 Task: Look for space in Weinan, China from 12th August, 2023 to 16th August, 2023 for 8 adults in price range Rs.10000 to Rs.16000. Place can be private room with 8 bedrooms having 8 beds and 8 bathrooms. Property type can be house, flat, guest house, hotel. Amenities needed are: wifi, TV, free parkinig on premises, gym, breakfast. Booking option can be shelf check-in. Required host language is Chinese (Simplified).
Action: Mouse moved to (437, 111)
Screenshot: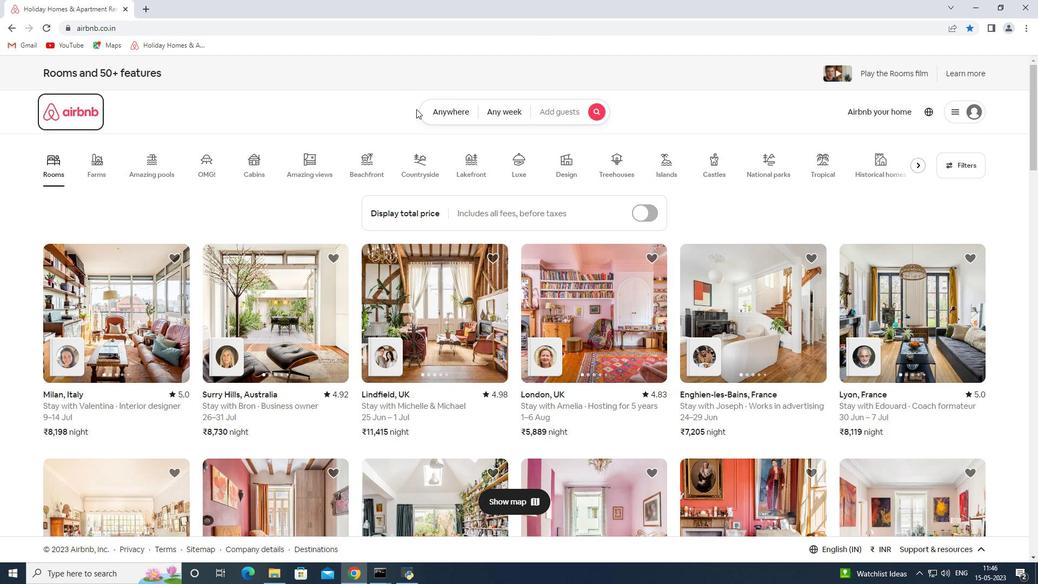 
Action: Mouse pressed left at (437, 111)
Screenshot: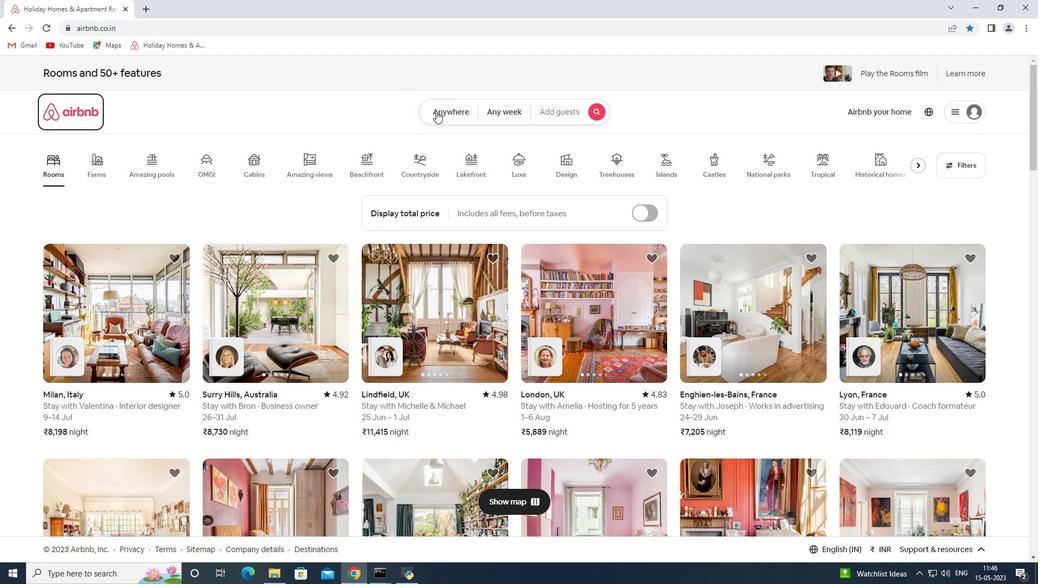 
Action: Mouse moved to (360, 157)
Screenshot: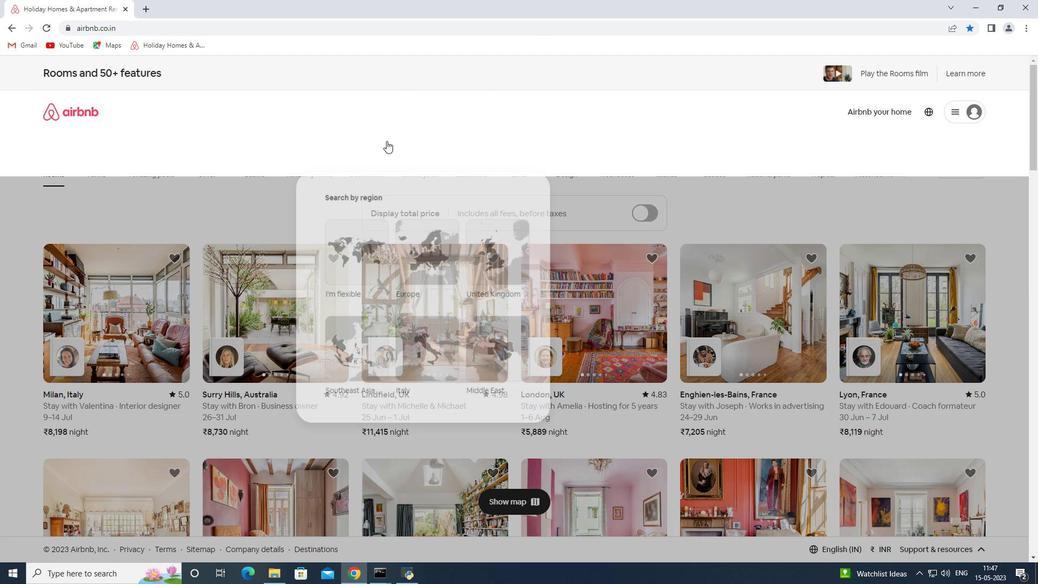 
Action: Mouse pressed left at (360, 157)
Screenshot: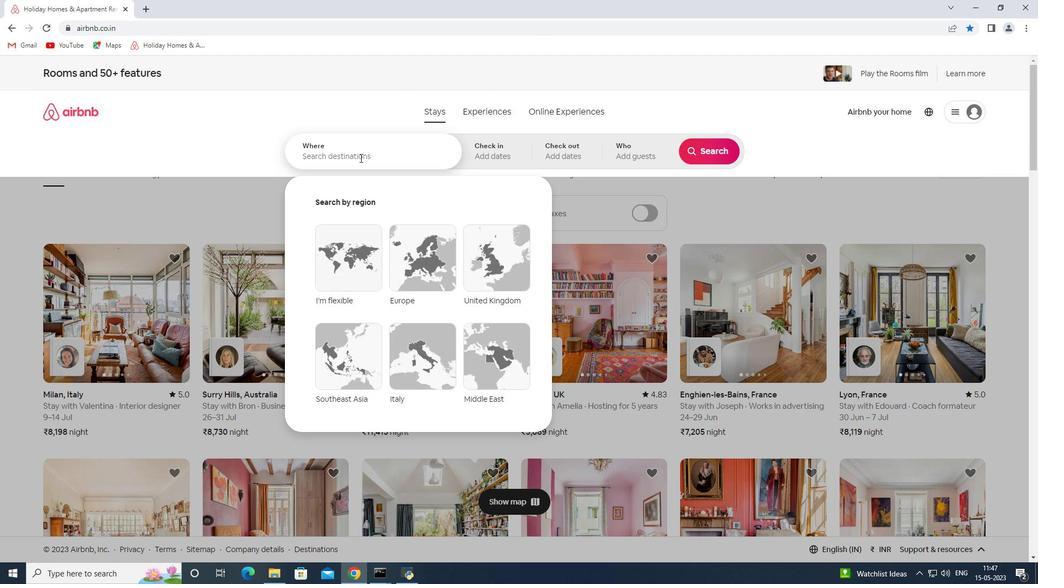 
Action: Key pressed <Key.shift>Weinan<Key.space><Key.shift><Key.shift><Key.shift><Key.shift><Key.shift><Key.shift><Key.shift><Key.shift><Key.shift><Key.shift>China<Key.space><Key.enter>
Screenshot: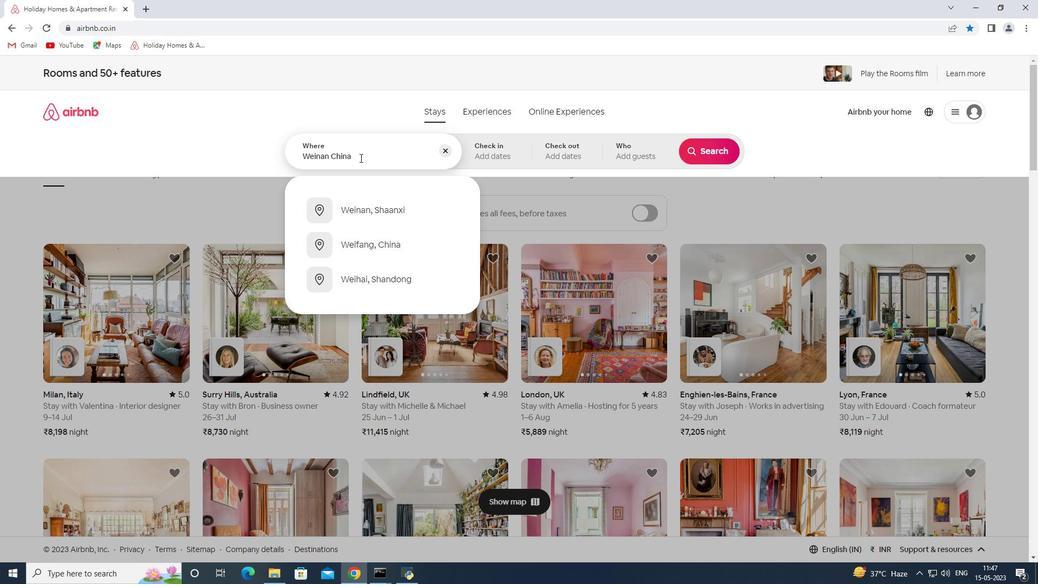 
Action: Mouse moved to (703, 237)
Screenshot: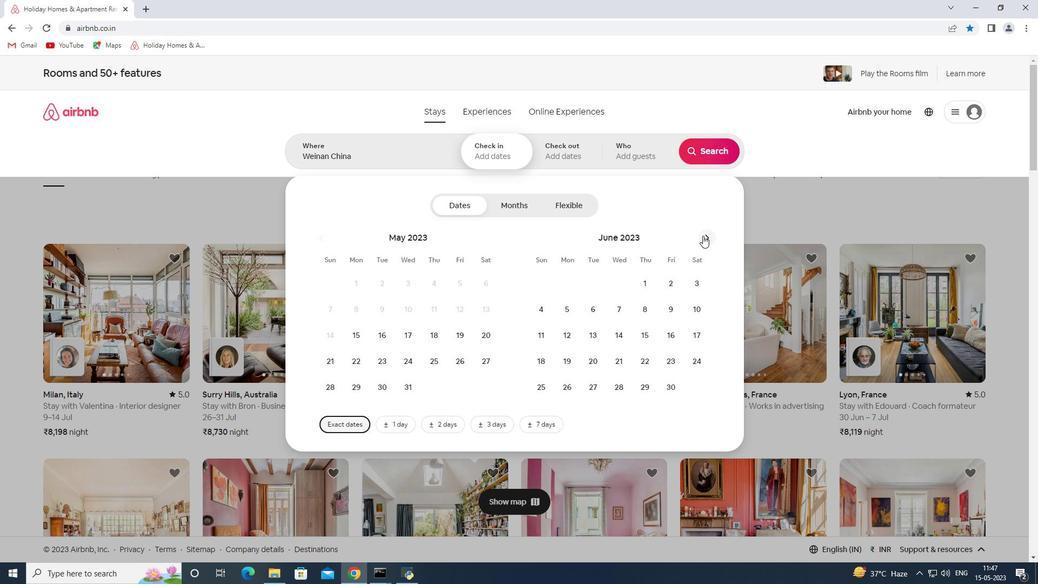 
Action: Mouse pressed left at (703, 237)
Screenshot: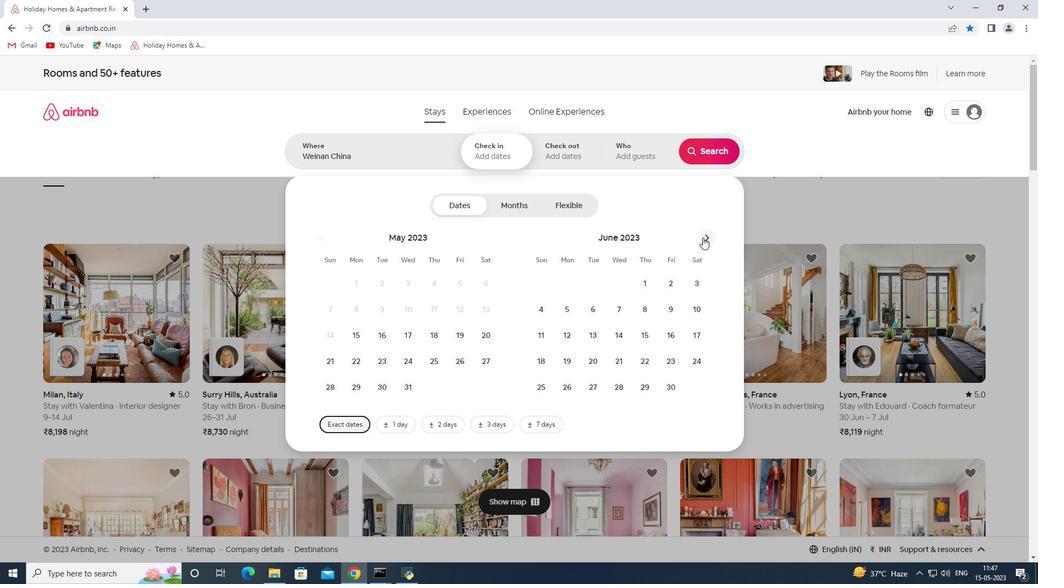 
Action: Mouse moved to (703, 238)
Screenshot: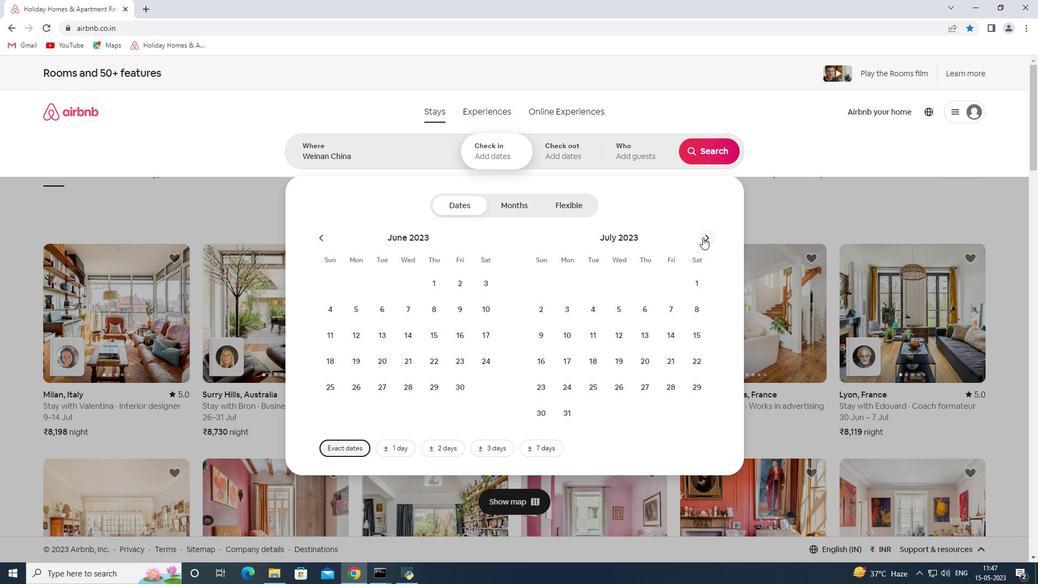 
Action: Mouse pressed left at (703, 238)
Screenshot: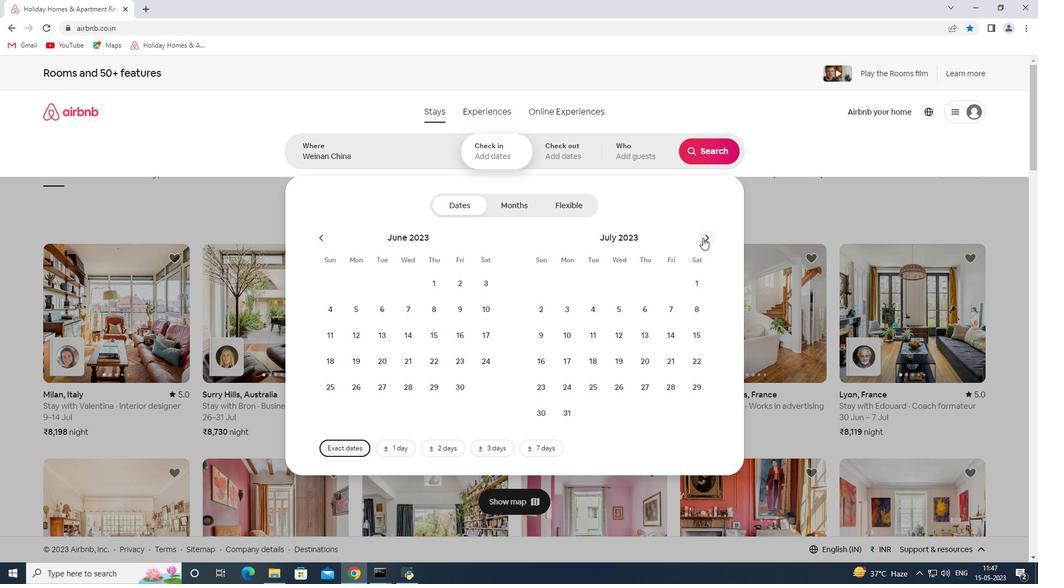 
Action: Mouse moved to (696, 304)
Screenshot: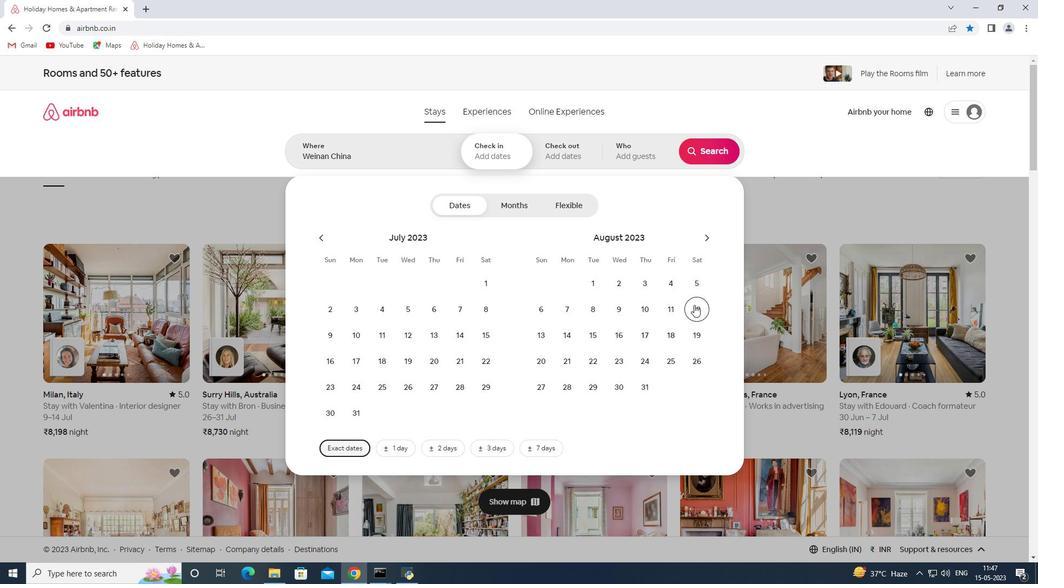 
Action: Mouse pressed left at (696, 304)
Screenshot: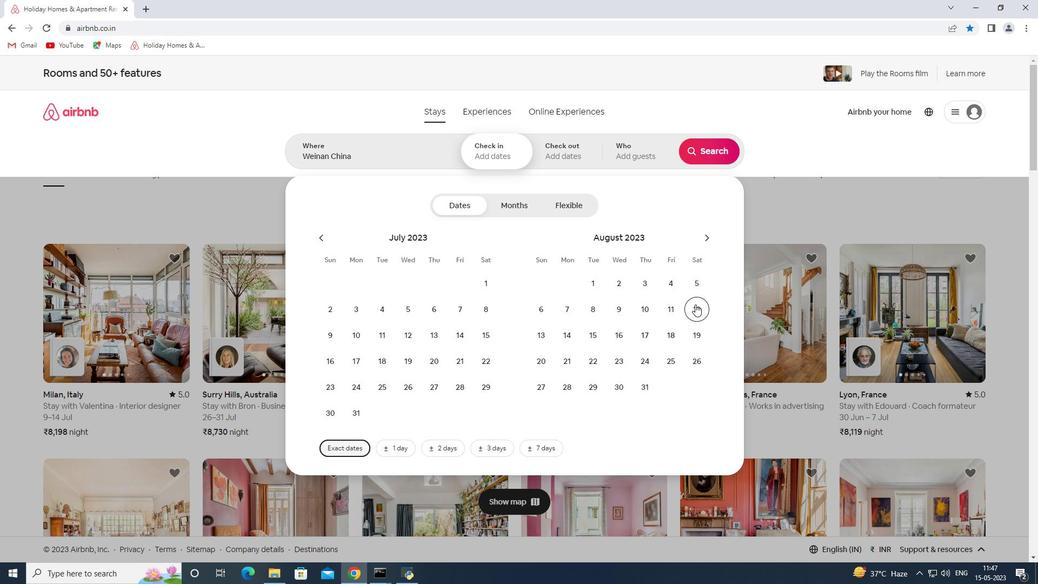 
Action: Mouse moved to (624, 334)
Screenshot: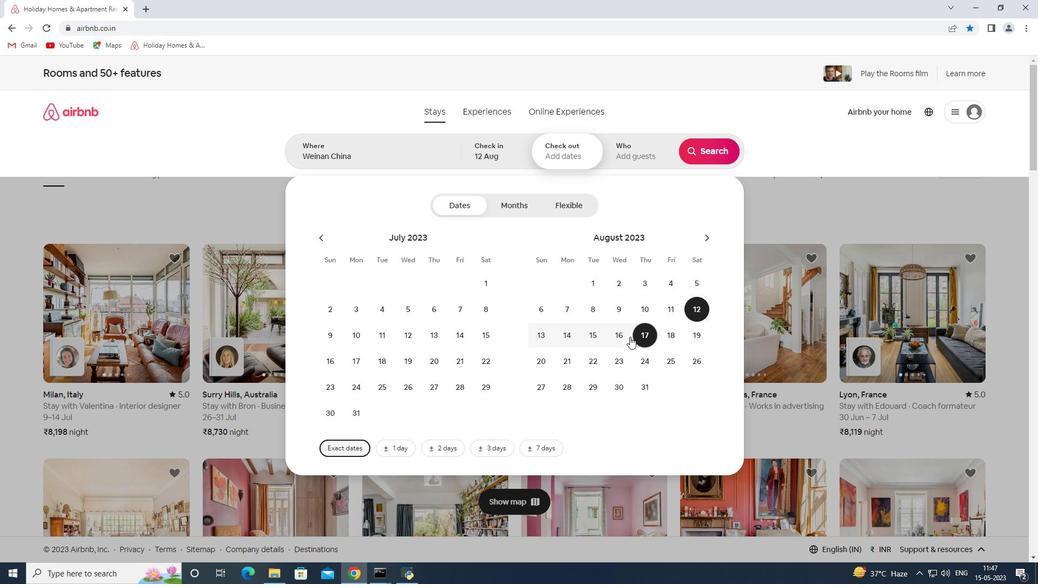 
Action: Mouse pressed left at (624, 334)
Screenshot: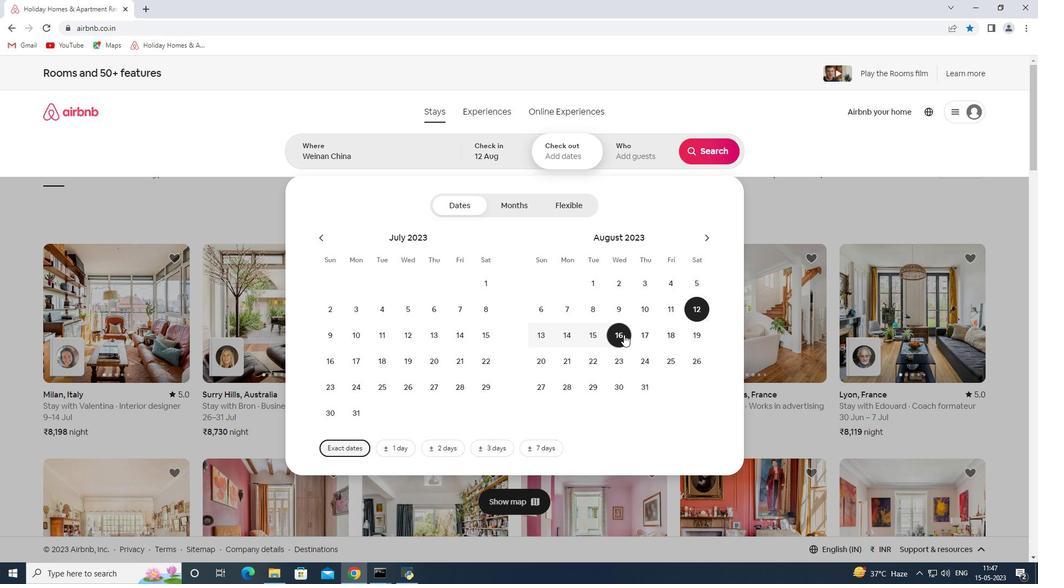 
Action: Mouse moved to (644, 154)
Screenshot: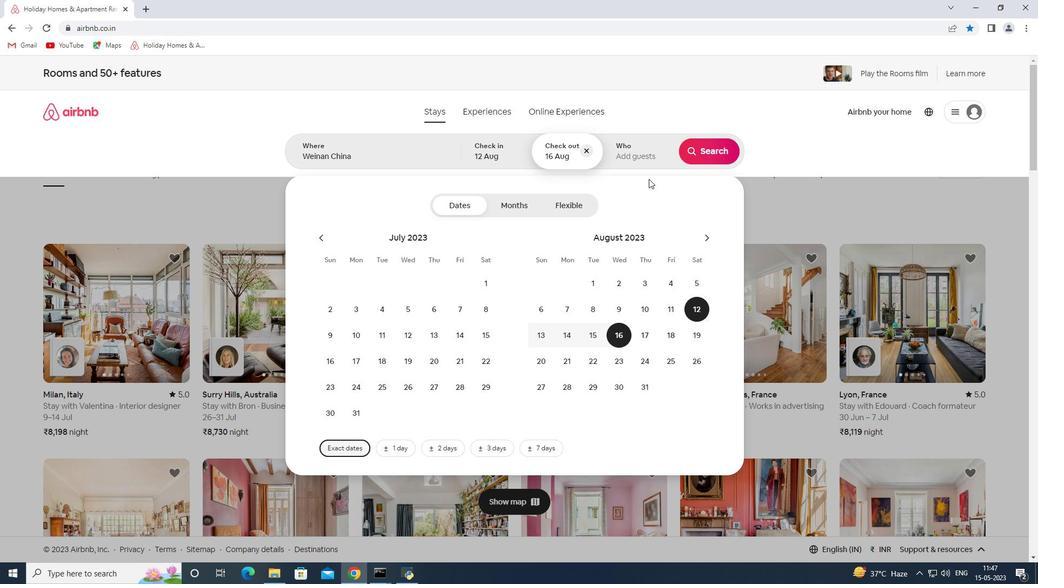 
Action: Mouse pressed left at (644, 154)
Screenshot: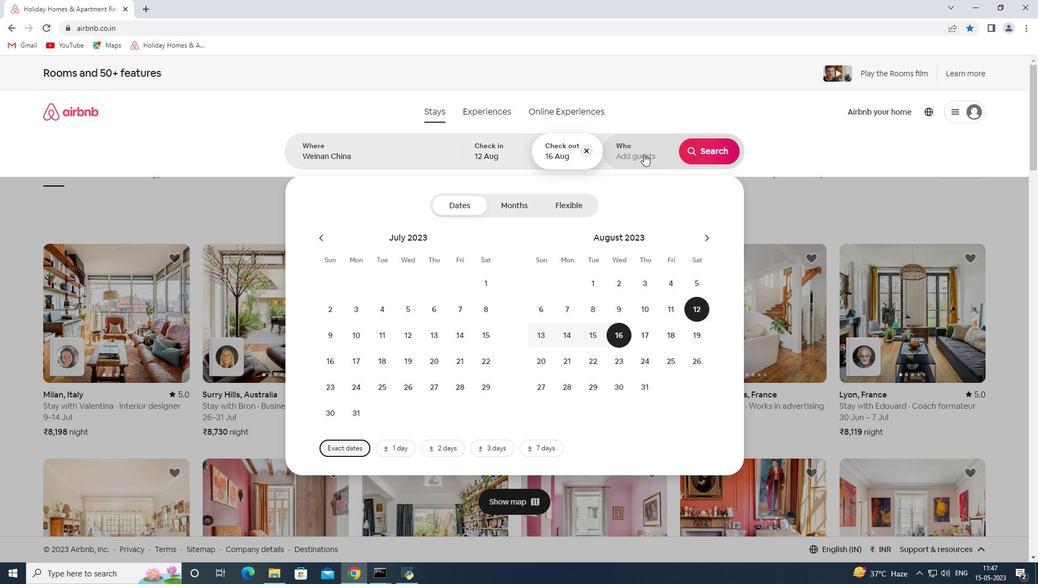 
Action: Mouse moved to (711, 208)
Screenshot: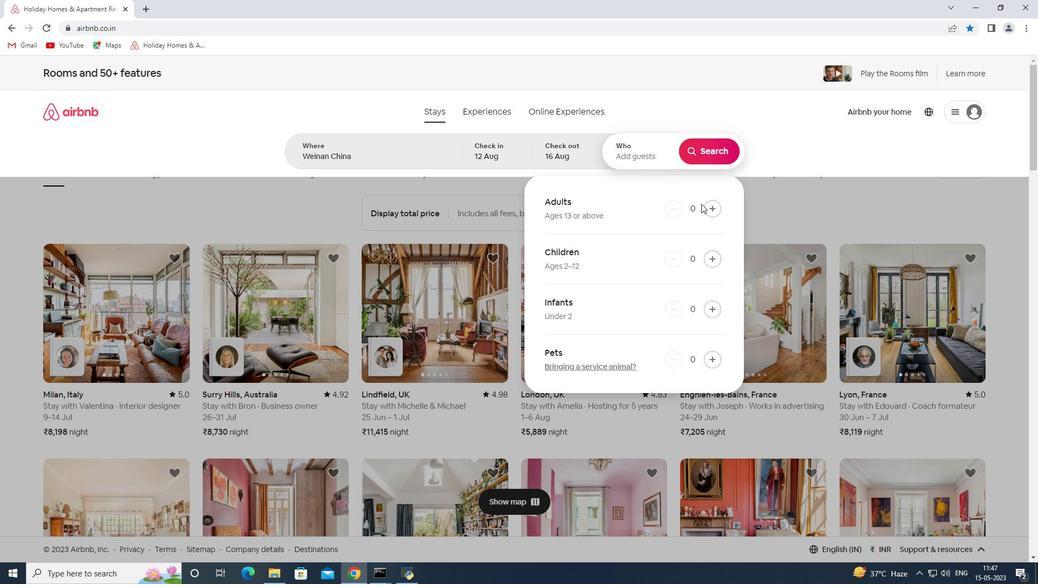
Action: Mouse pressed left at (711, 208)
Screenshot: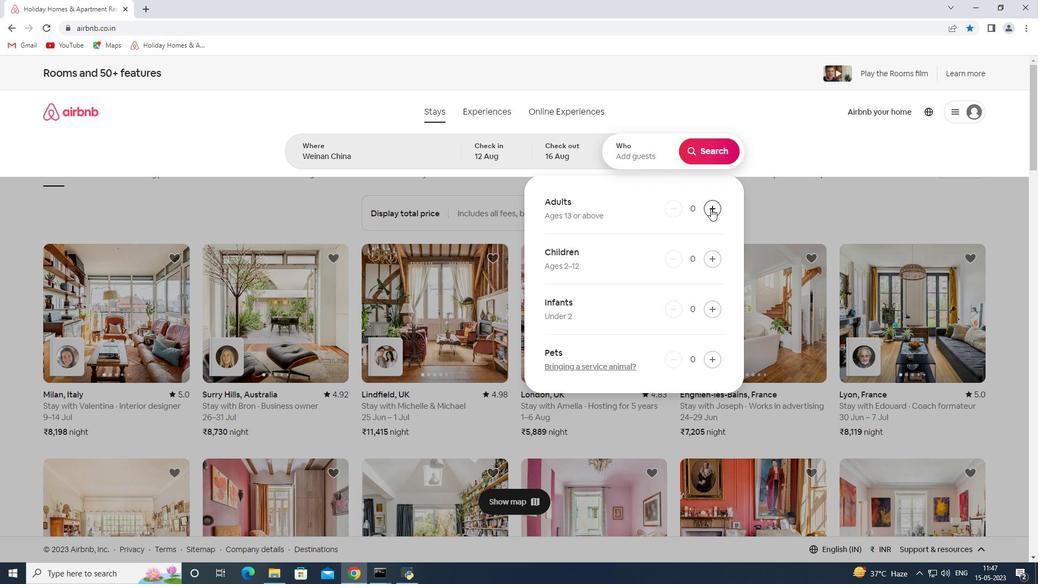 
Action: Mouse pressed left at (711, 208)
Screenshot: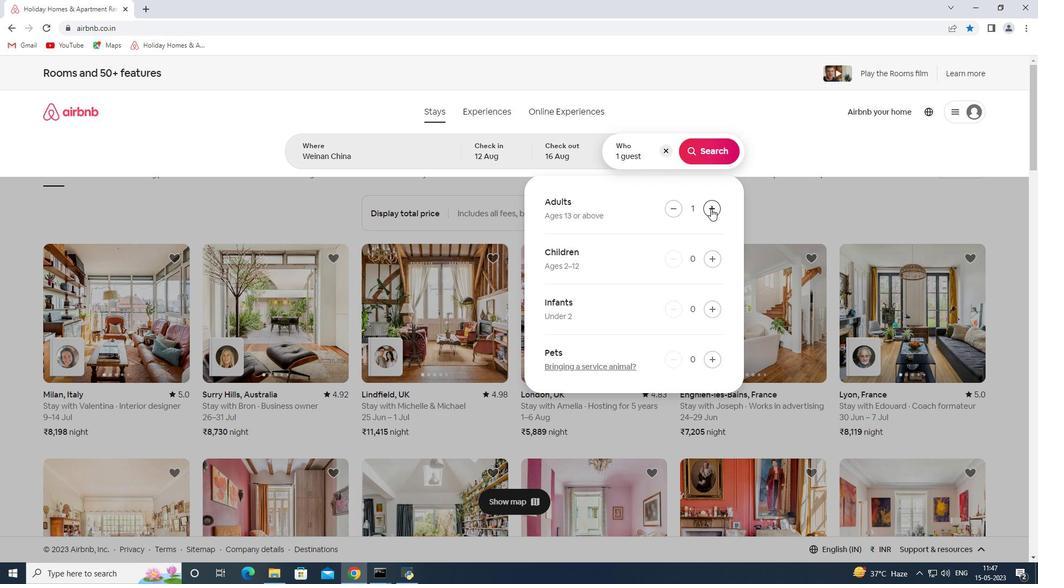 
Action: Mouse pressed left at (711, 208)
Screenshot: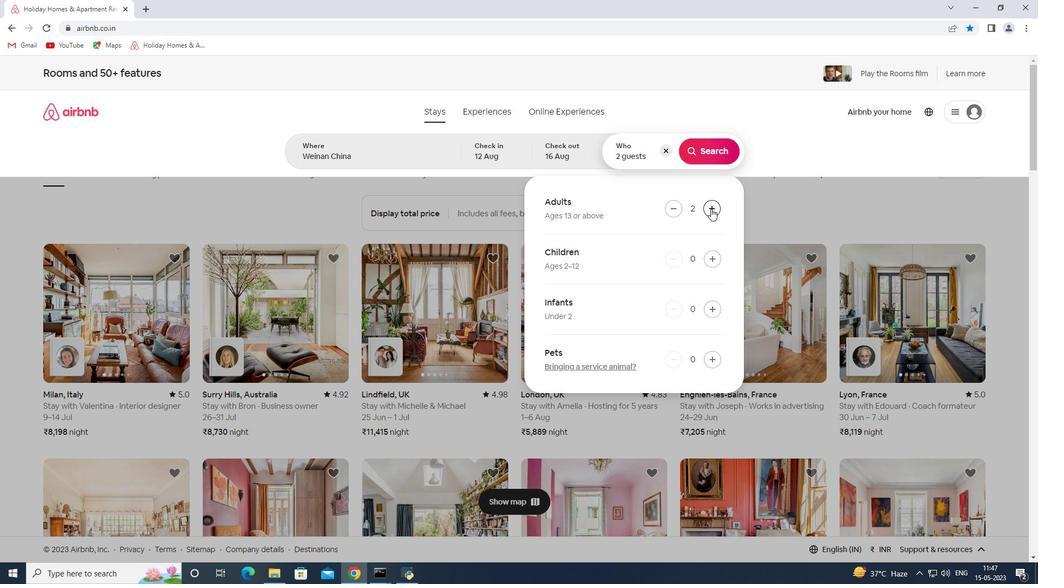 
Action: Mouse pressed left at (711, 208)
Screenshot: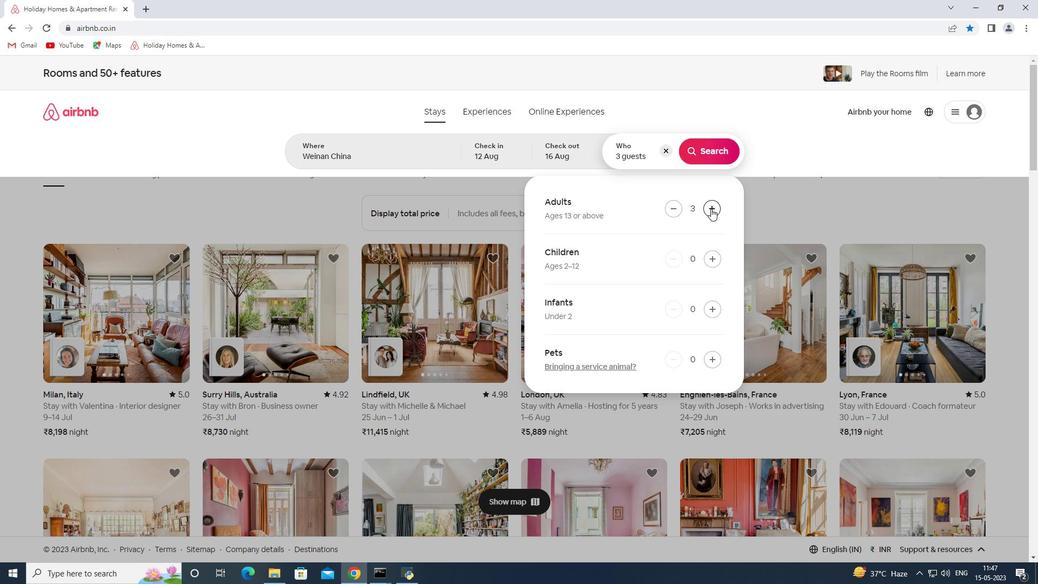 
Action: Mouse pressed left at (711, 208)
Screenshot: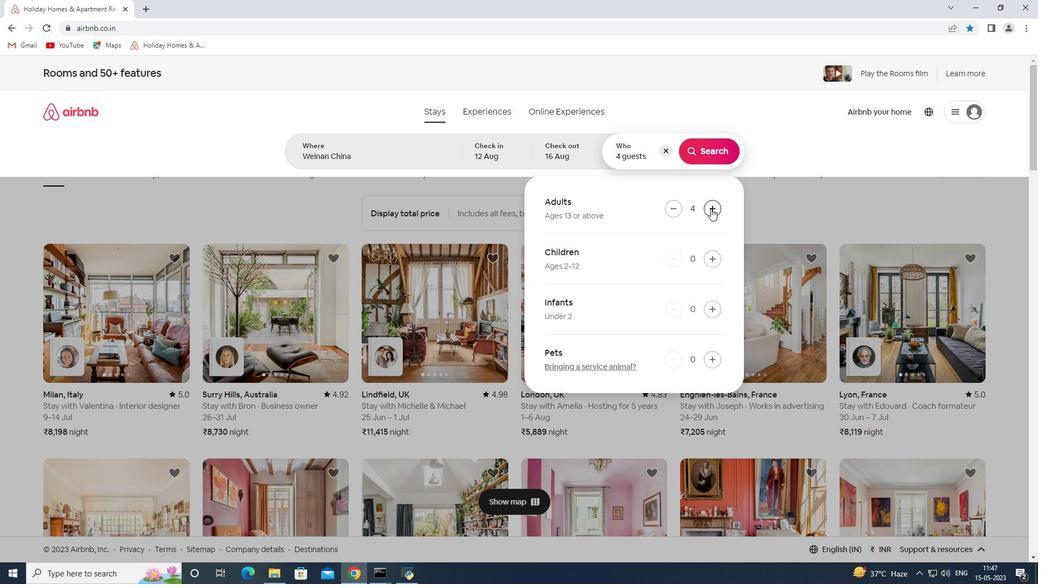 
Action: Mouse moved to (718, 215)
Screenshot: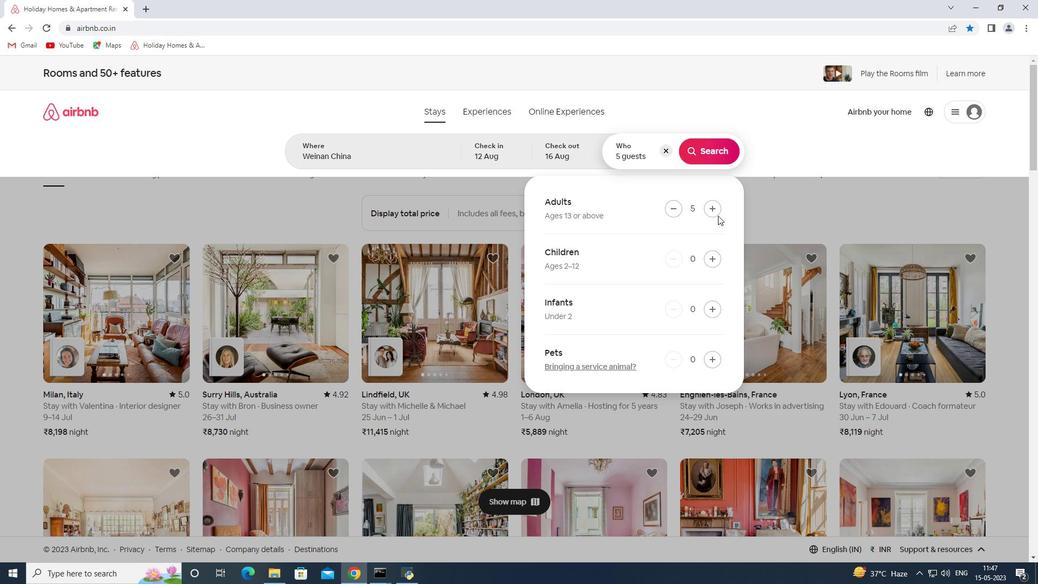 
Action: Mouse pressed left at (718, 215)
Screenshot: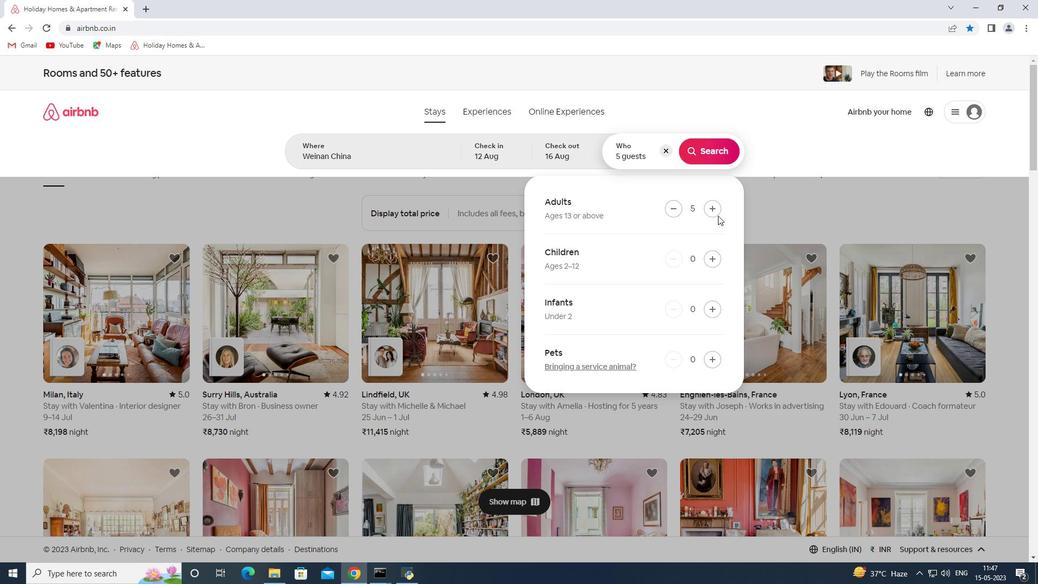 
Action: Mouse moved to (716, 209)
Screenshot: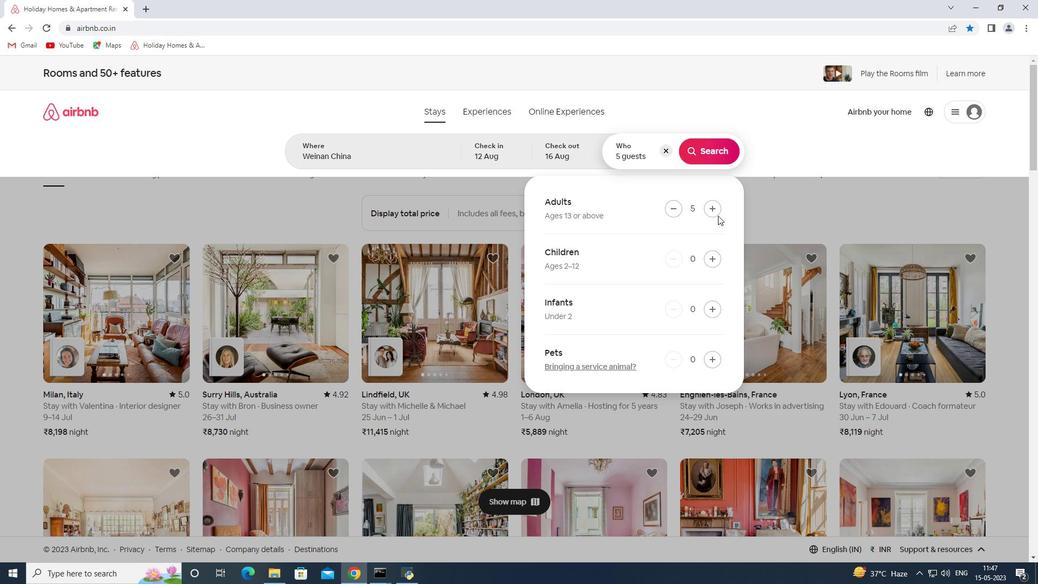 
Action: Mouse pressed left at (716, 209)
Screenshot: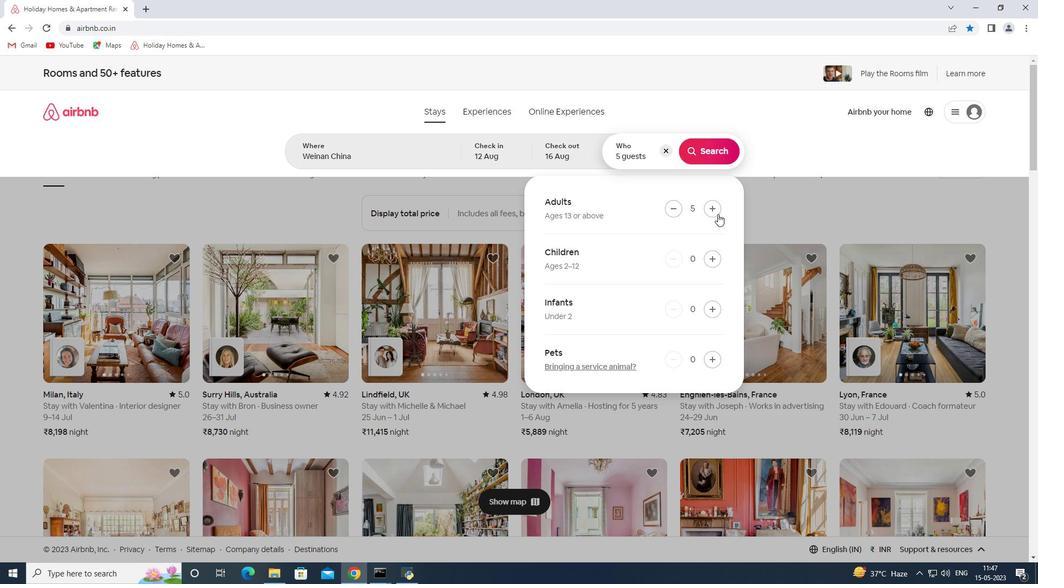 
Action: Mouse pressed left at (716, 209)
Screenshot: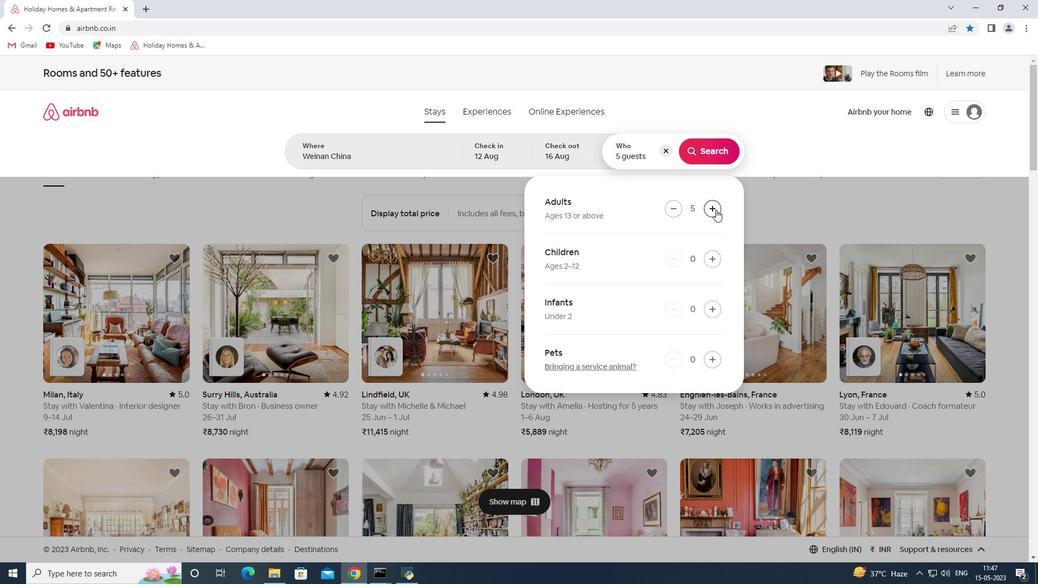 
Action: Mouse pressed left at (716, 209)
Screenshot: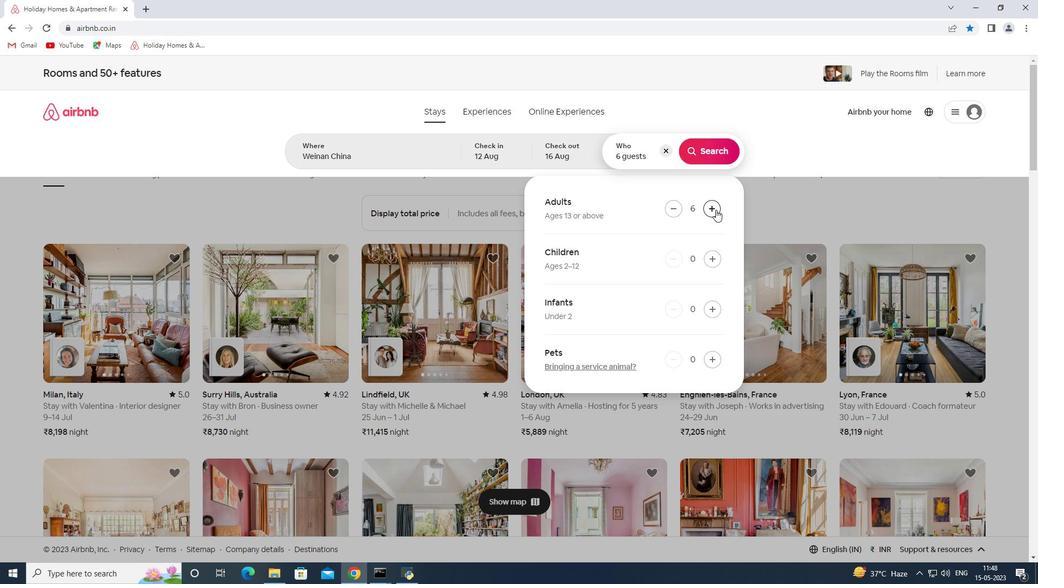 
Action: Mouse moved to (721, 146)
Screenshot: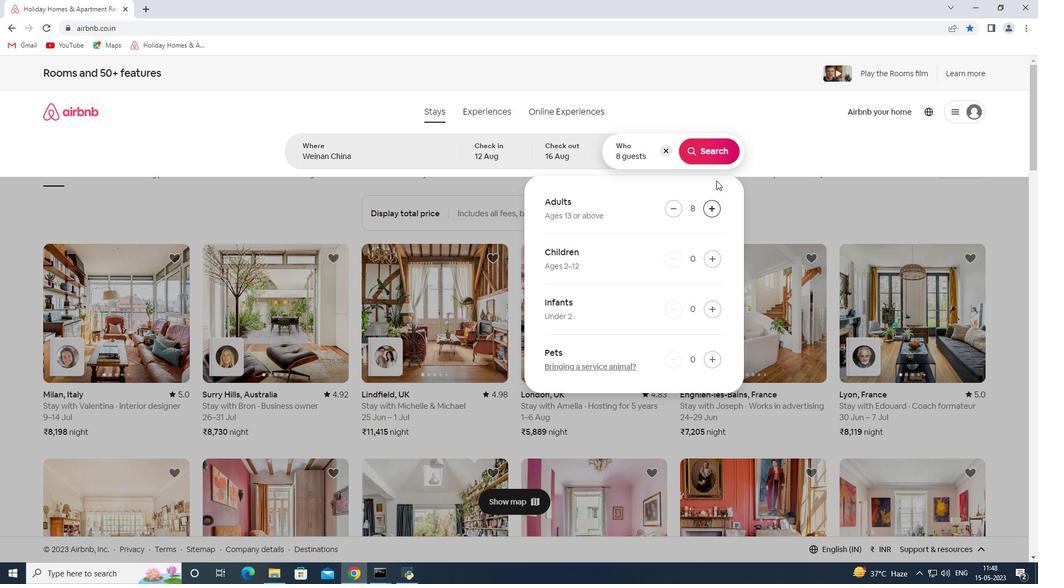 
Action: Mouse pressed left at (721, 146)
Screenshot: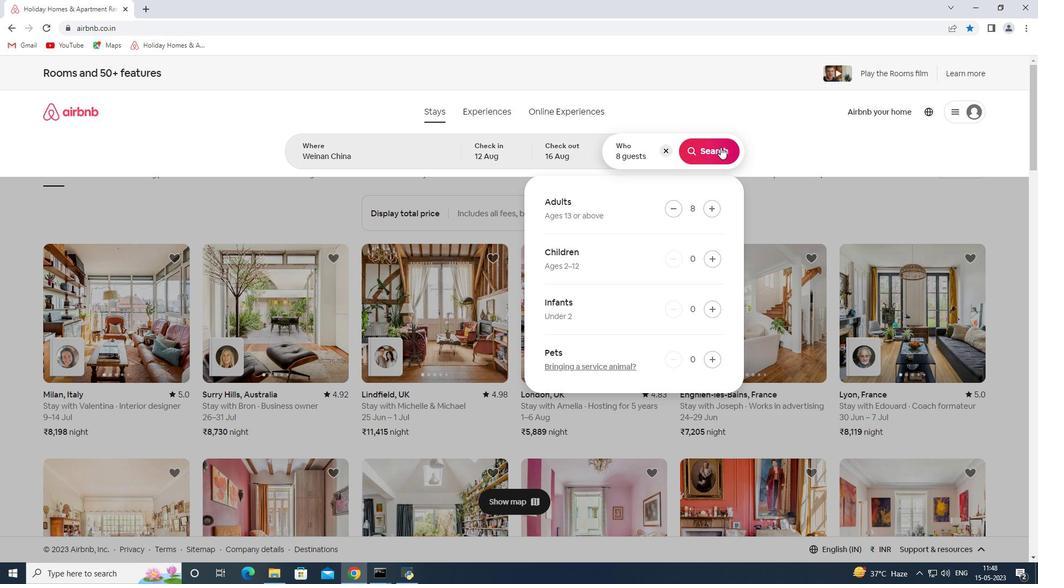 
Action: Mouse moved to (1009, 120)
Screenshot: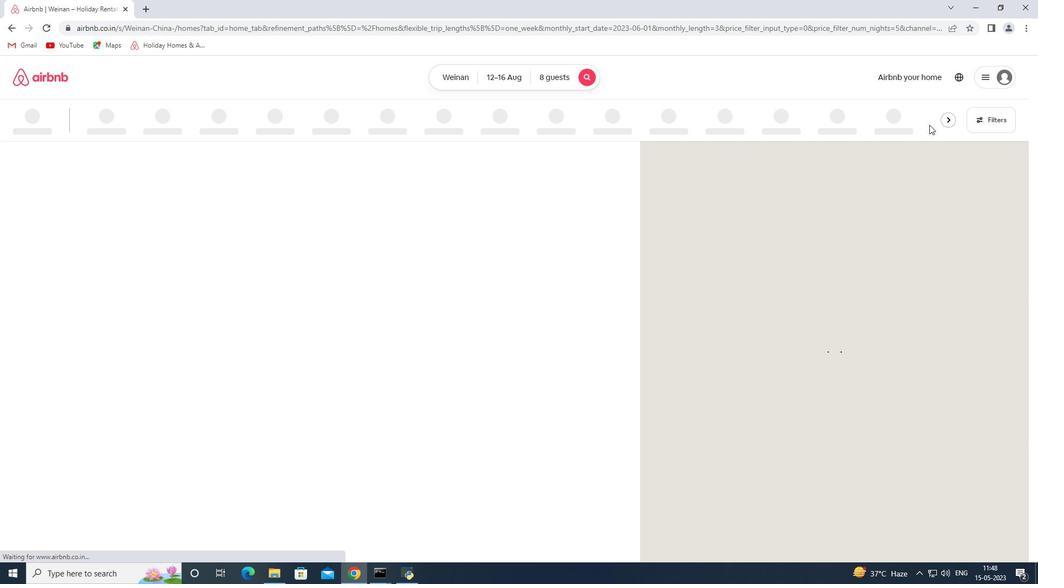 
Action: Mouse pressed left at (1009, 120)
Screenshot: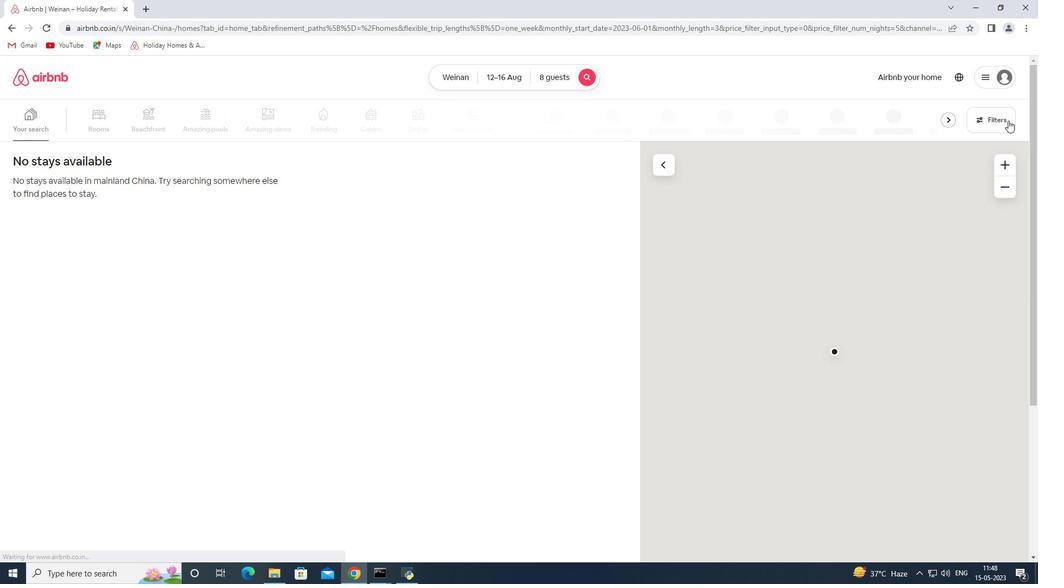 
Action: Mouse moved to (373, 385)
Screenshot: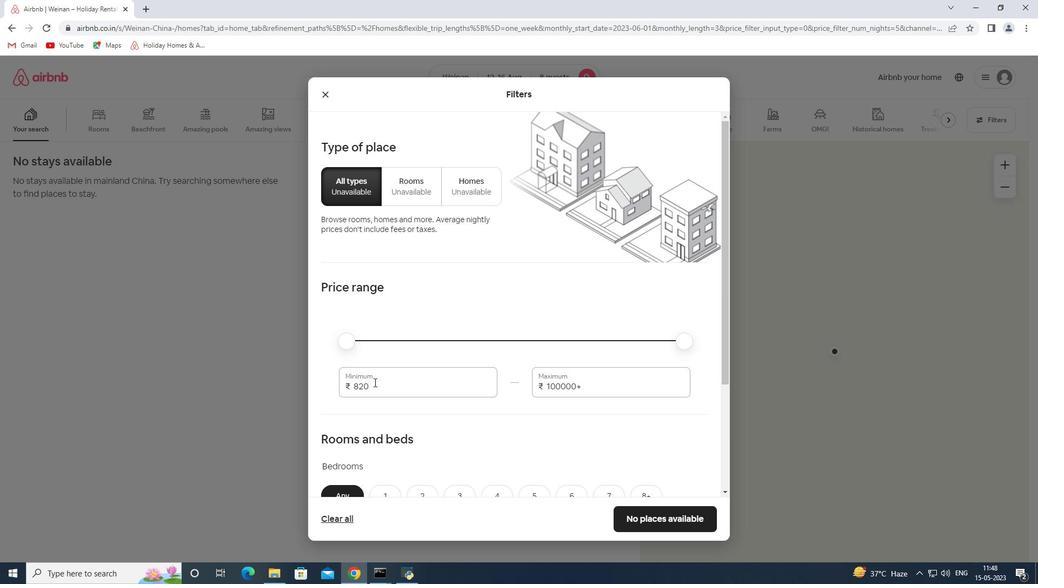 
Action: Mouse pressed left at (373, 385)
Screenshot: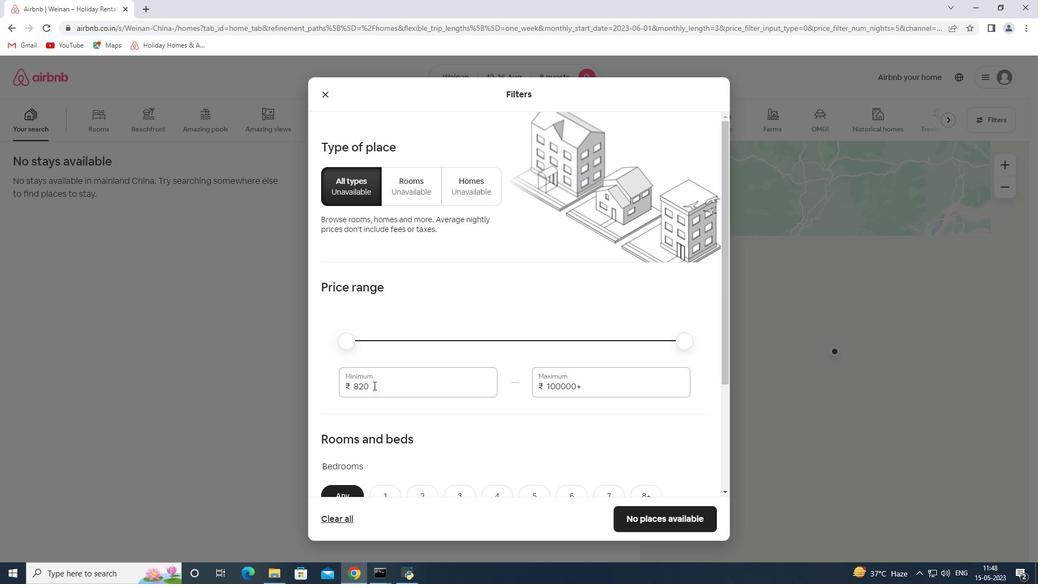
Action: Mouse pressed left at (373, 385)
Screenshot: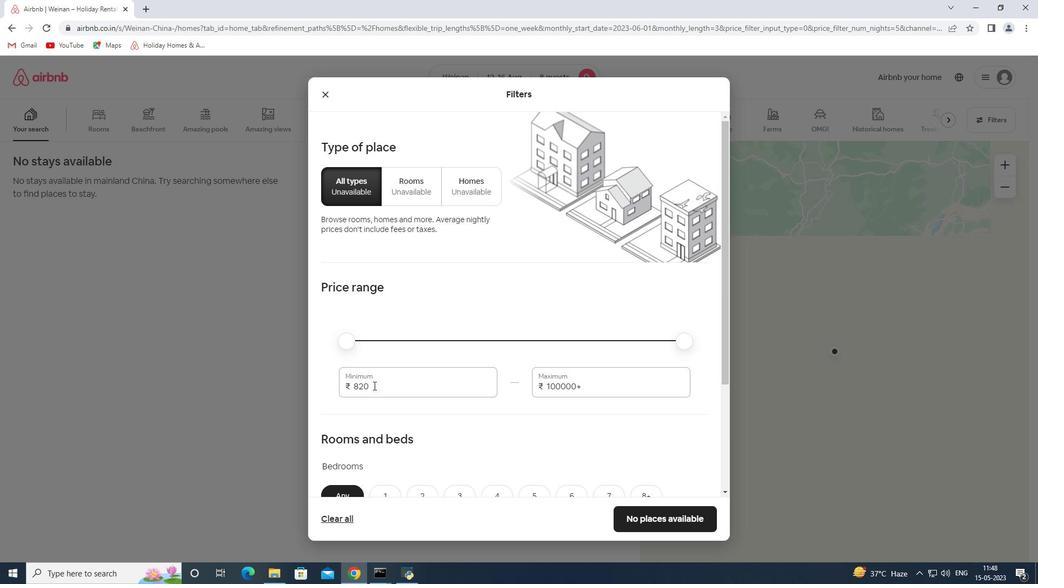 
Action: Mouse moved to (375, 392)
Screenshot: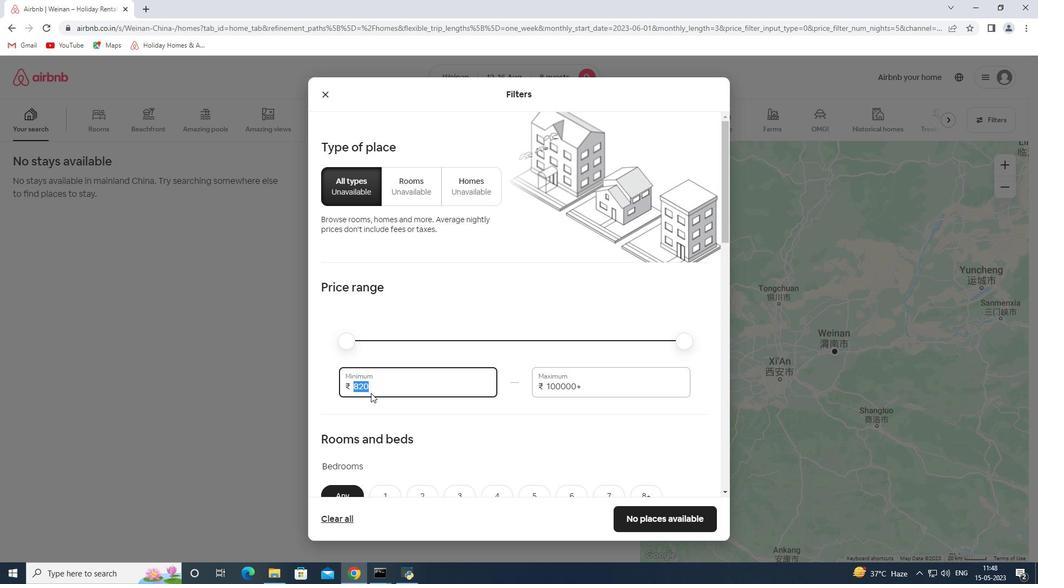 
Action: Key pressed 10000<Key.tab>16000
Screenshot: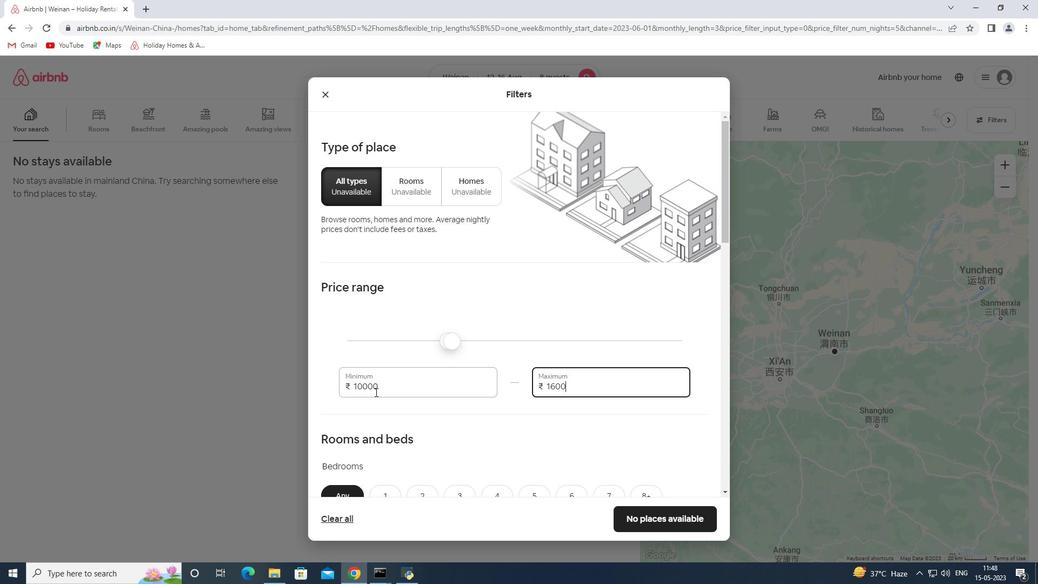 
Action: Mouse moved to (392, 108)
Screenshot: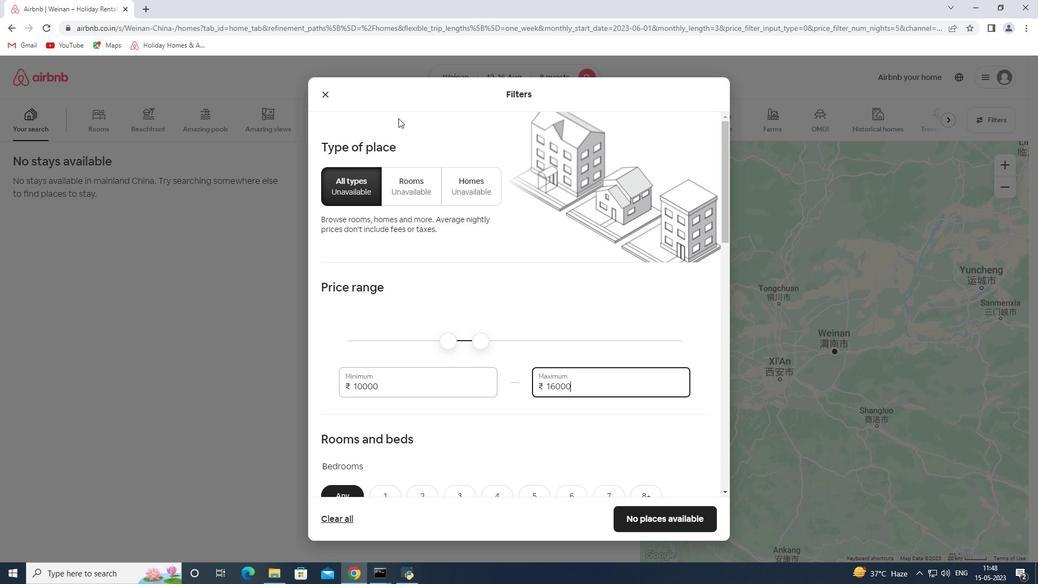 
Action: Mouse scrolled (392, 107) with delta (0, 0)
Screenshot: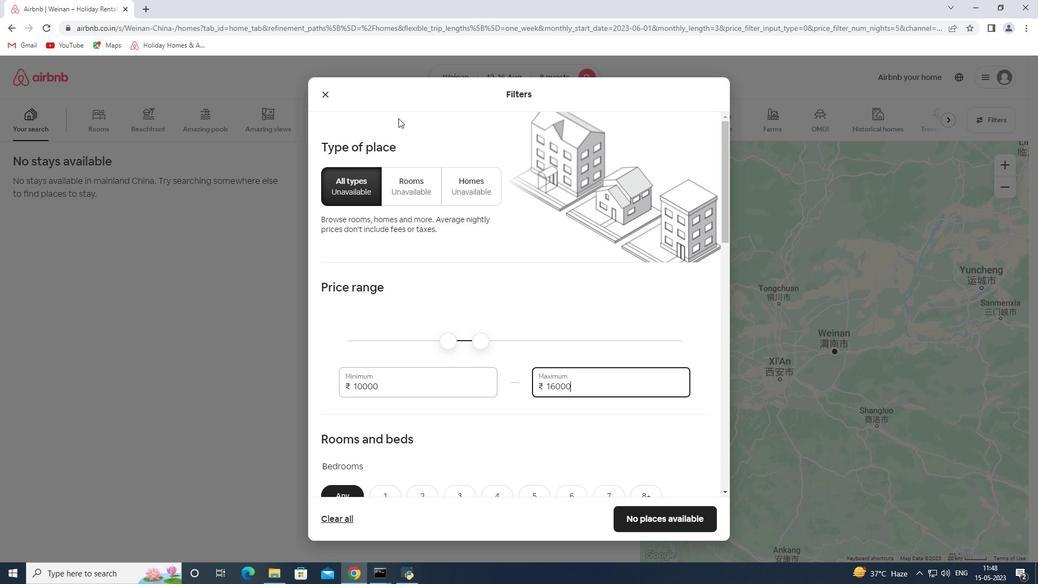 
Action: Mouse moved to (392, 120)
Screenshot: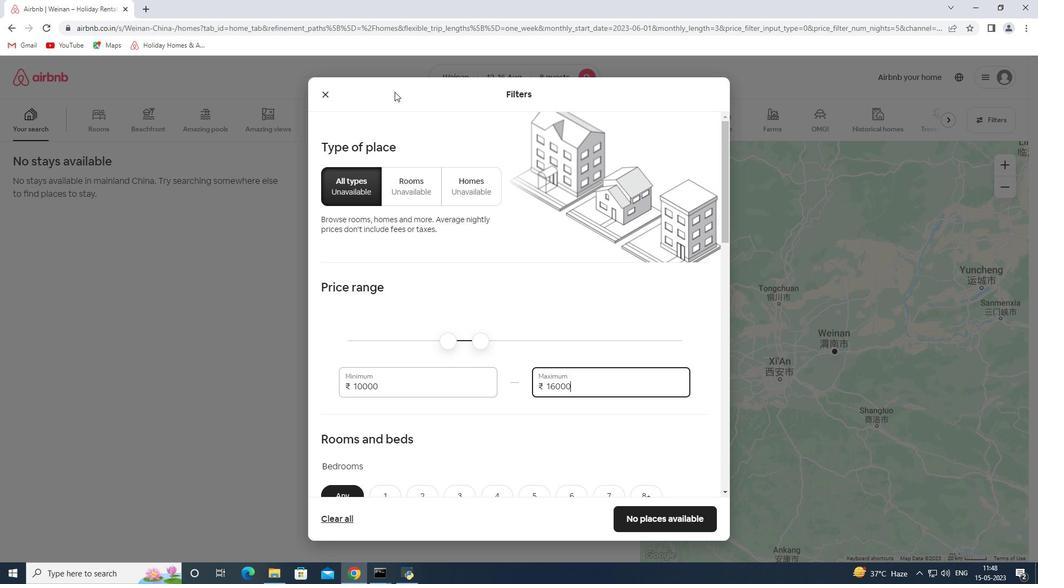 
Action: Mouse scrolled (392, 120) with delta (0, 0)
Screenshot: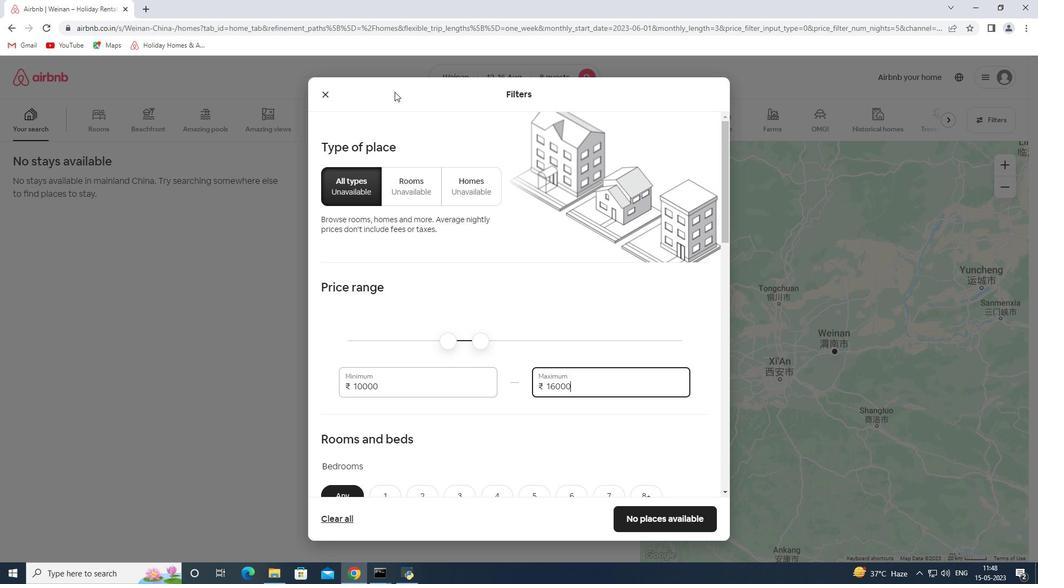 
Action: Mouse moved to (386, 135)
Screenshot: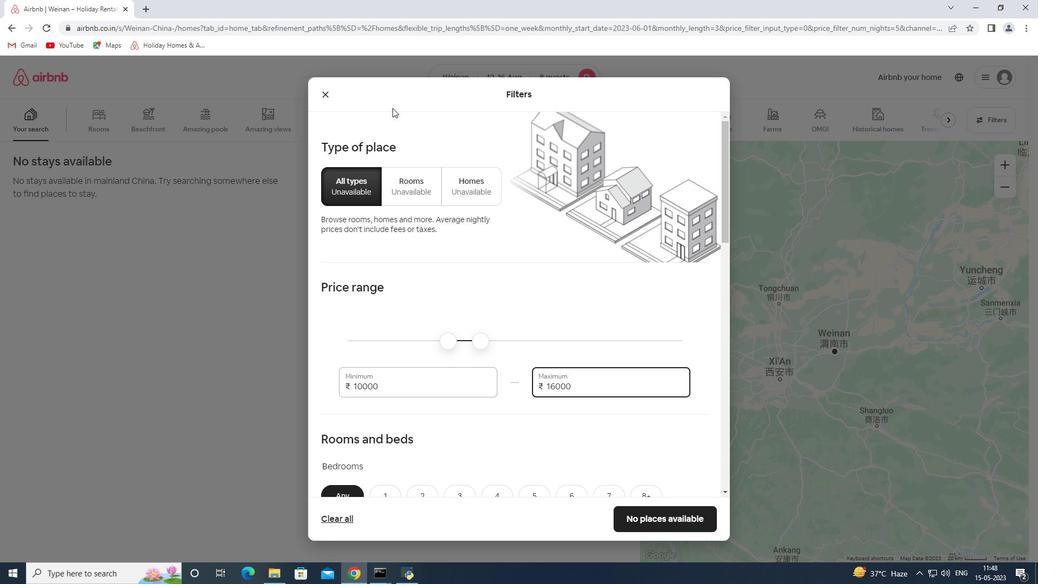 
Action: Mouse scrolled (387, 132) with delta (0, 0)
Screenshot: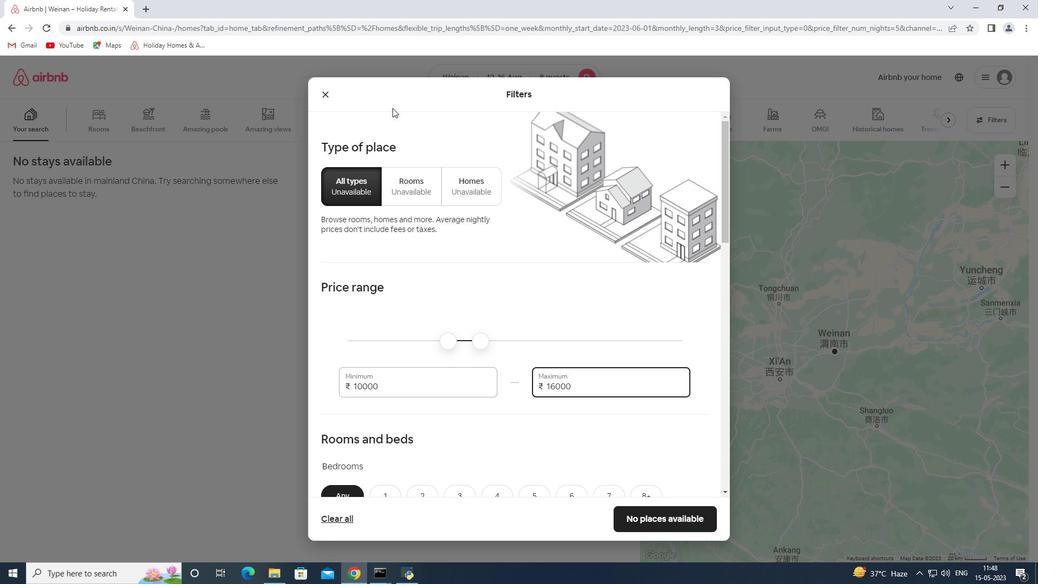 
Action: Mouse moved to (386, 156)
Screenshot: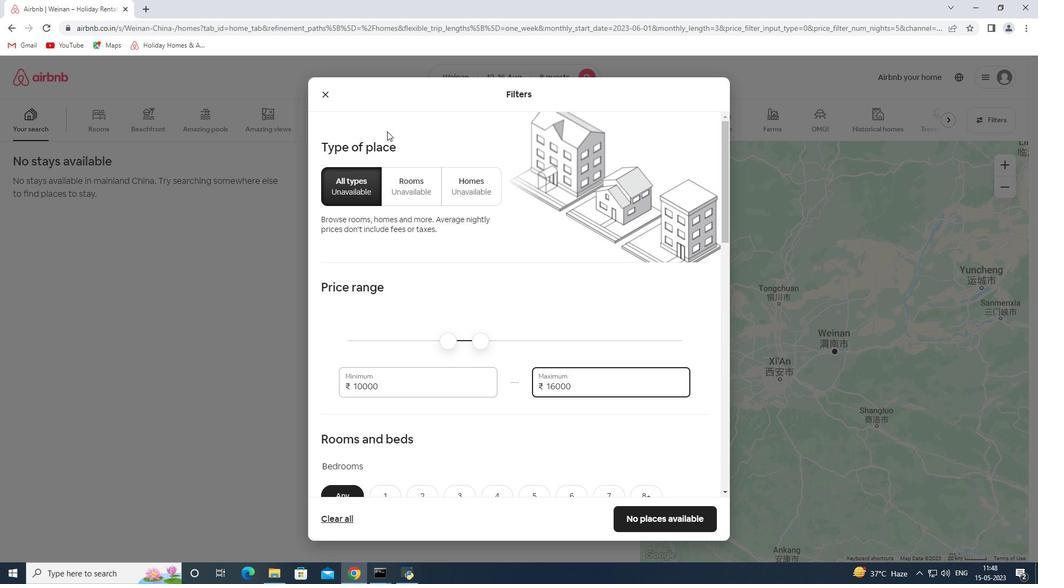 
Action: Mouse scrolled (386, 136) with delta (0, 0)
Screenshot: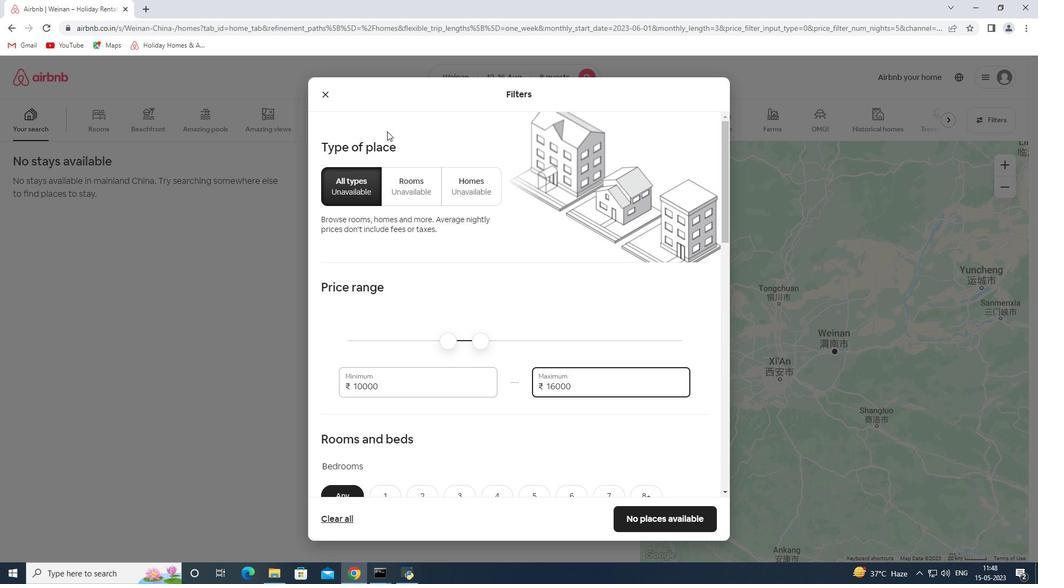 
Action: Mouse moved to (386, 157)
Screenshot: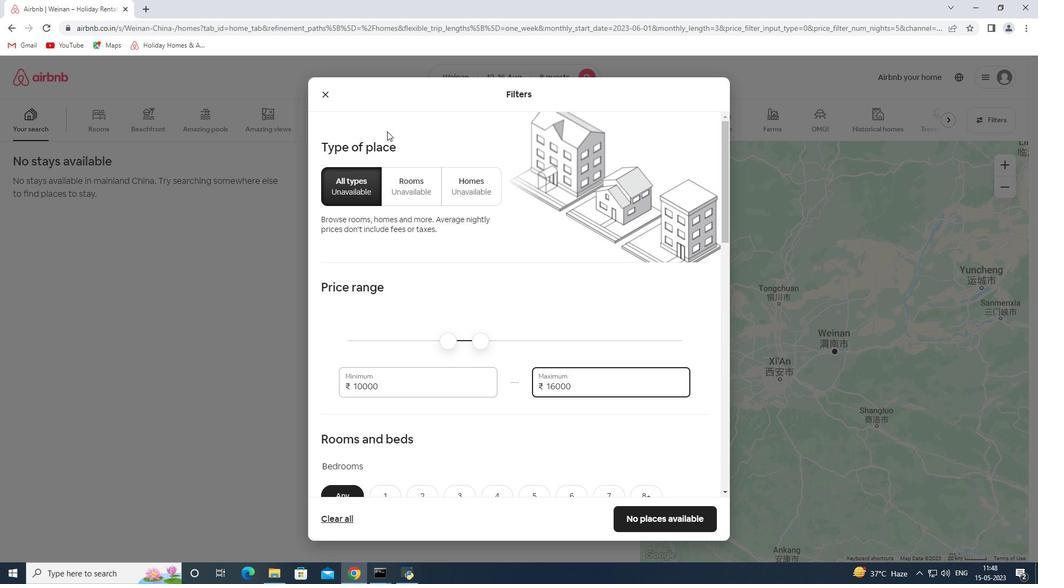 
Action: Mouse scrolled (386, 142) with delta (0, 0)
Screenshot: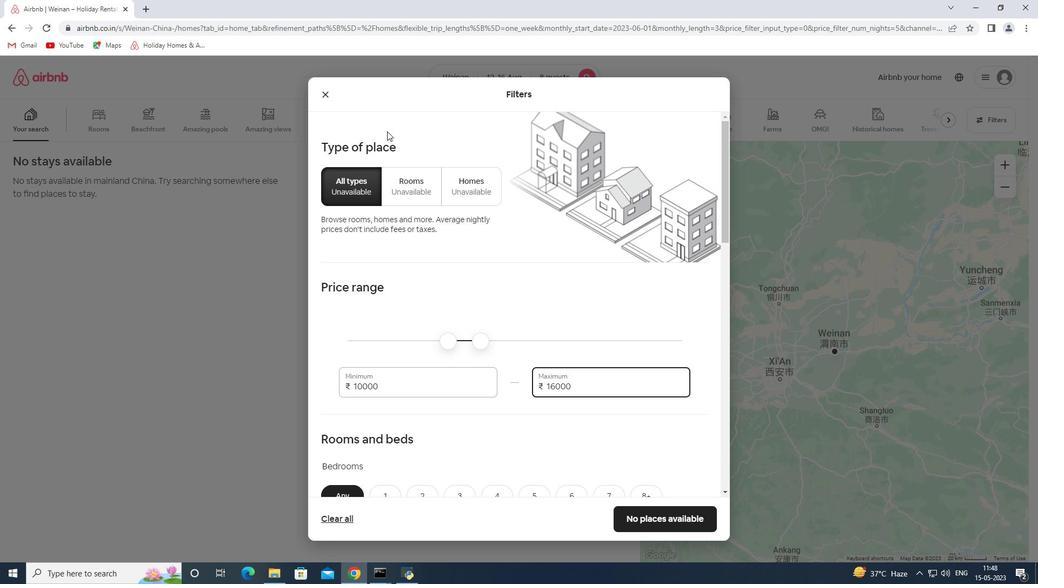 
Action: Mouse moved to (386, 168)
Screenshot: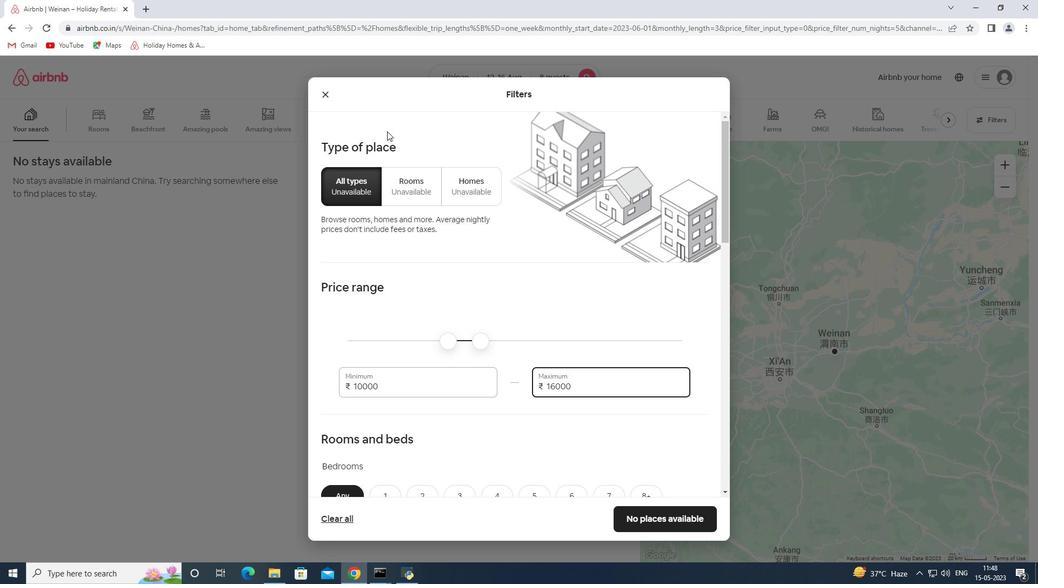
Action: Mouse scrolled (386, 157) with delta (0, 0)
Screenshot: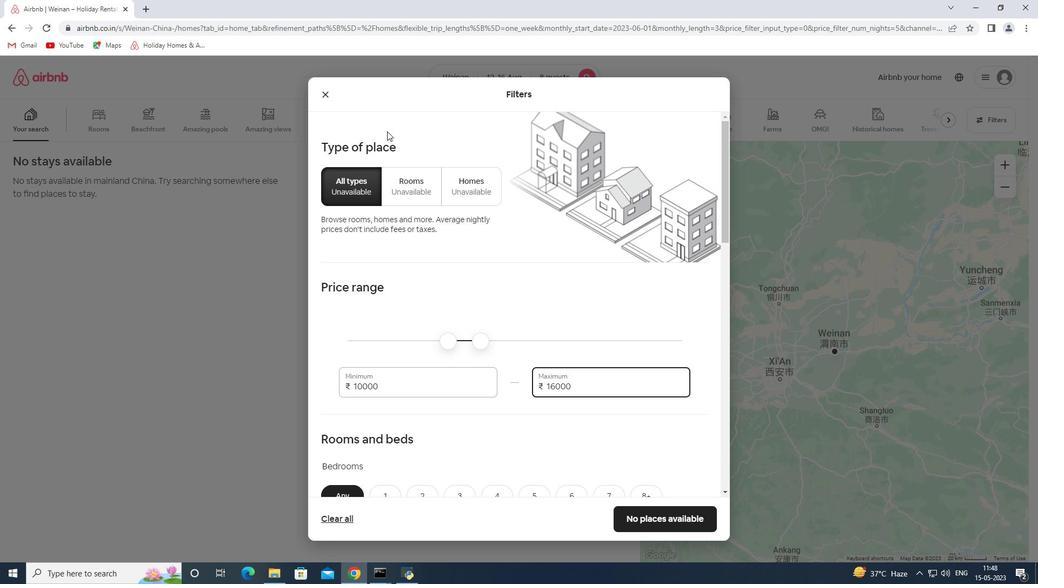 
Action: Mouse moved to (644, 232)
Screenshot: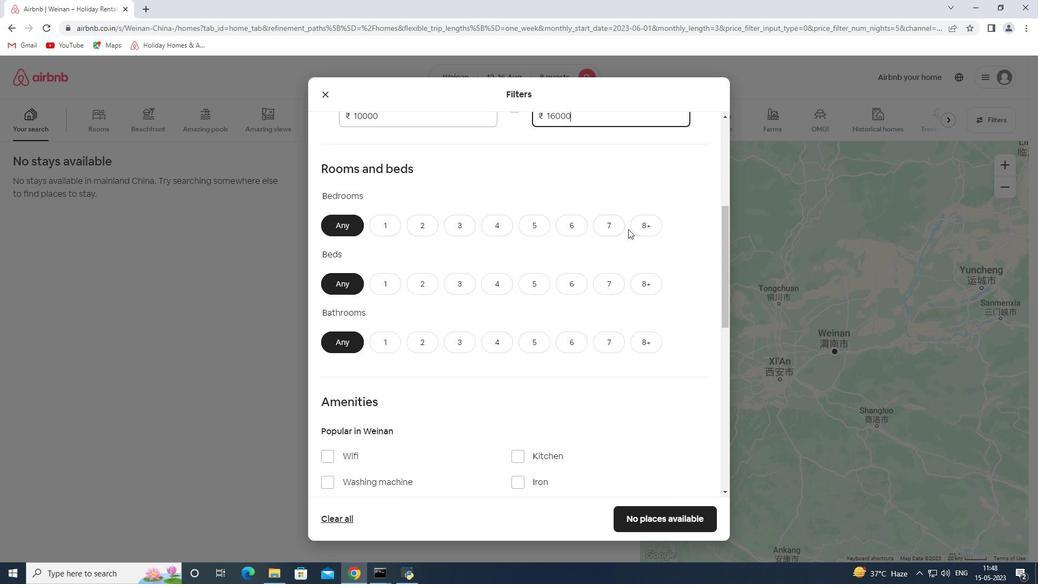 
Action: Mouse pressed left at (644, 232)
Screenshot: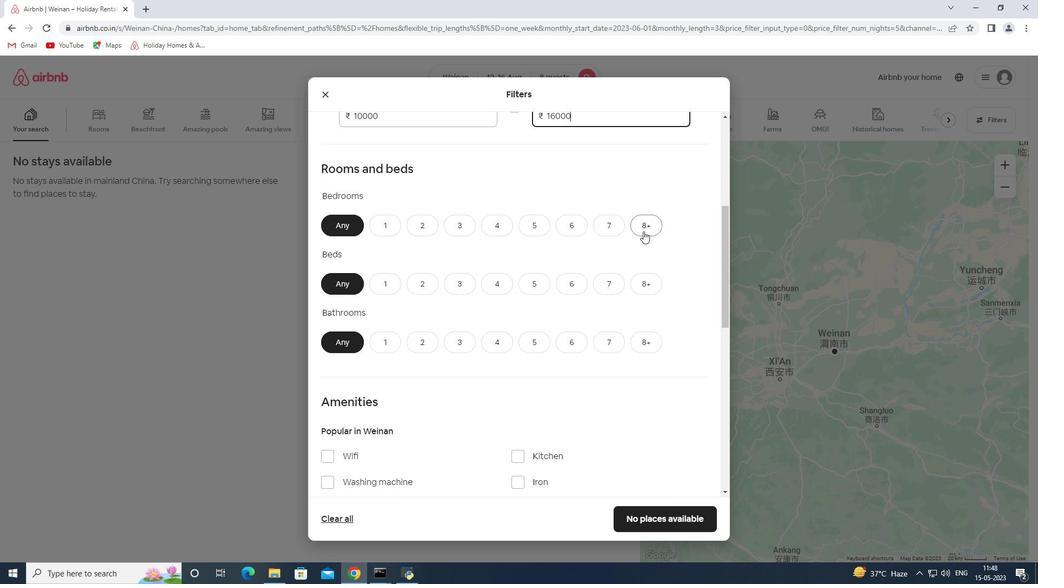 
Action: Mouse moved to (654, 287)
Screenshot: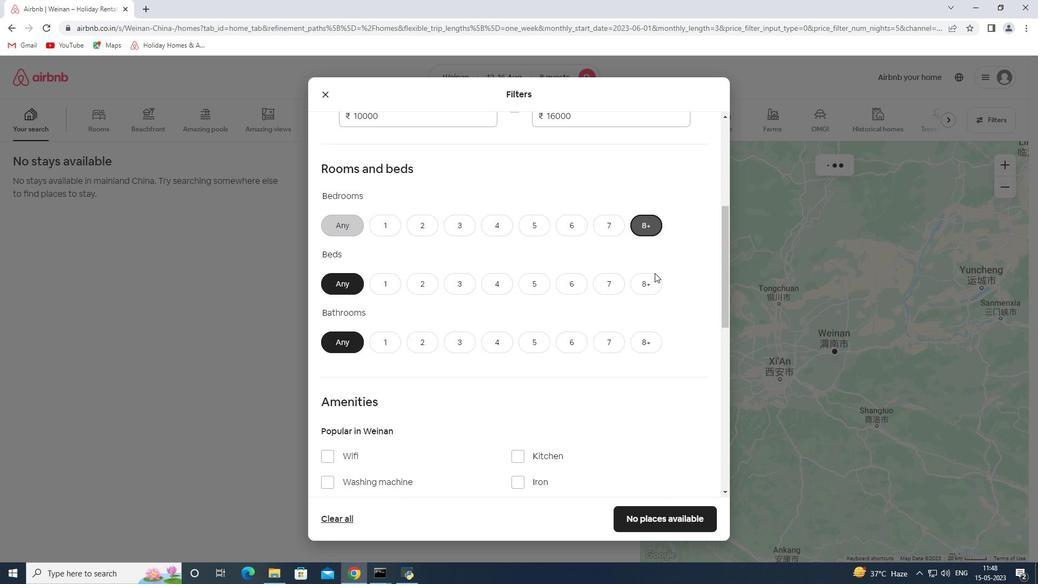
Action: Mouse pressed left at (654, 287)
Screenshot: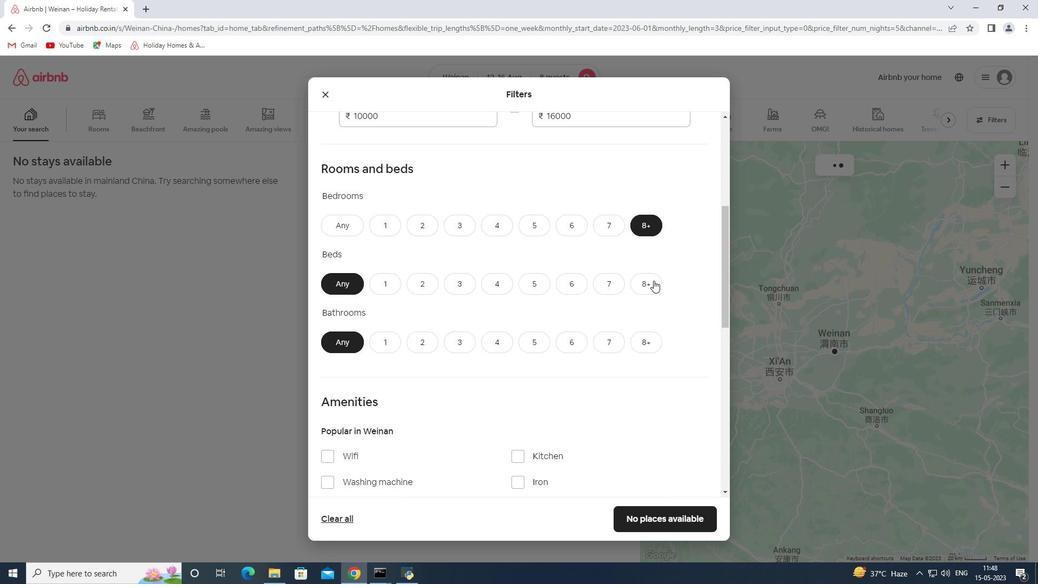 
Action: Mouse moved to (653, 354)
Screenshot: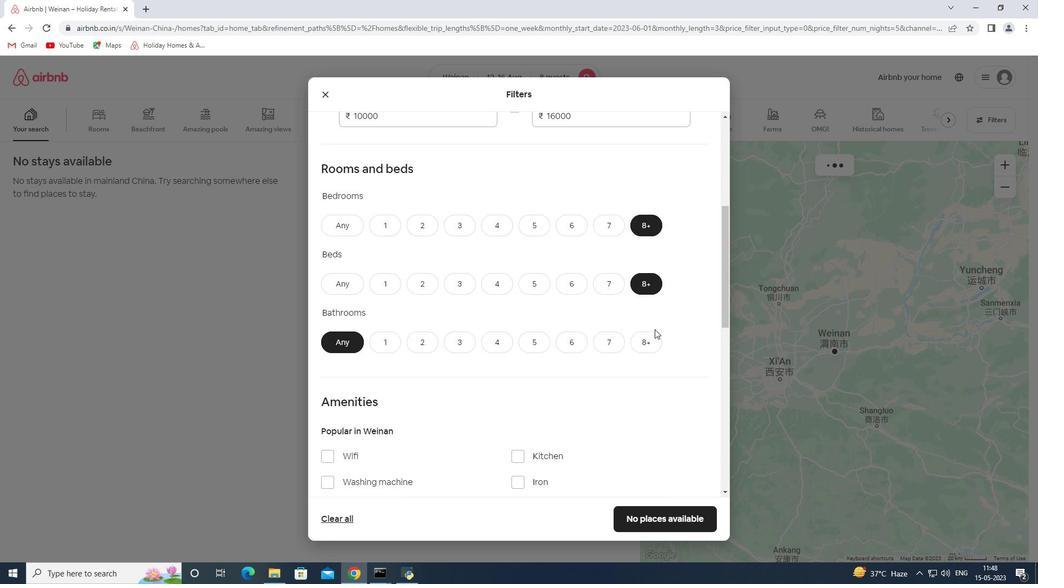 
Action: Mouse pressed left at (653, 354)
Screenshot: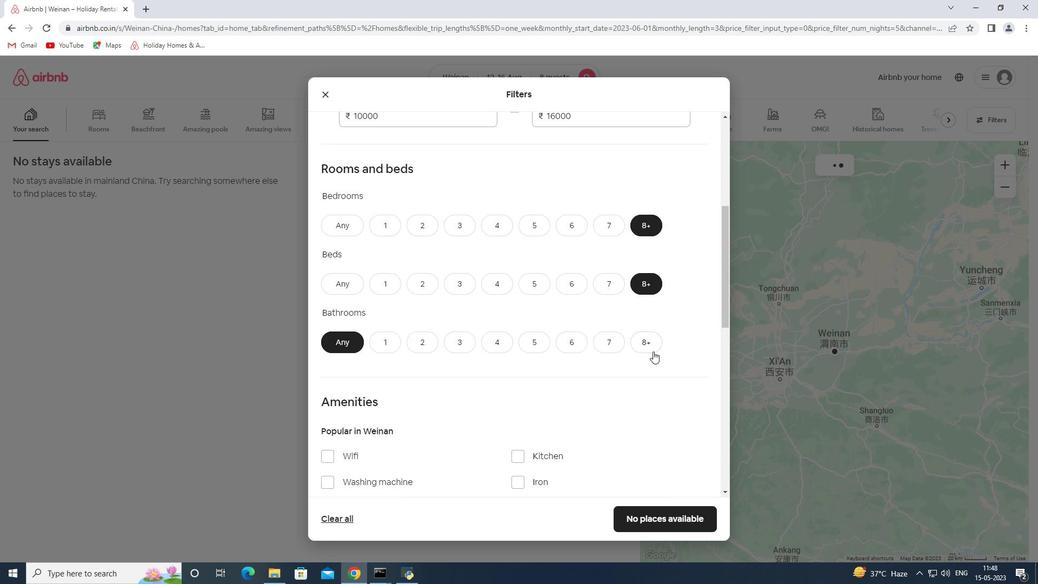 
Action: Mouse moved to (654, 350)
Screenshot: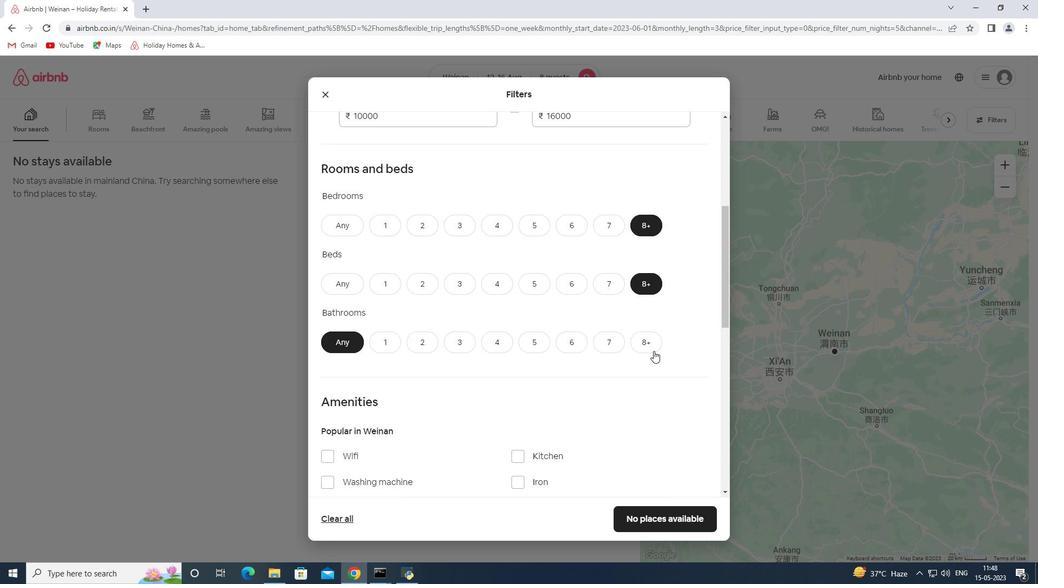 
Action: Mouse pressed left at (654, 350)
Screenshot: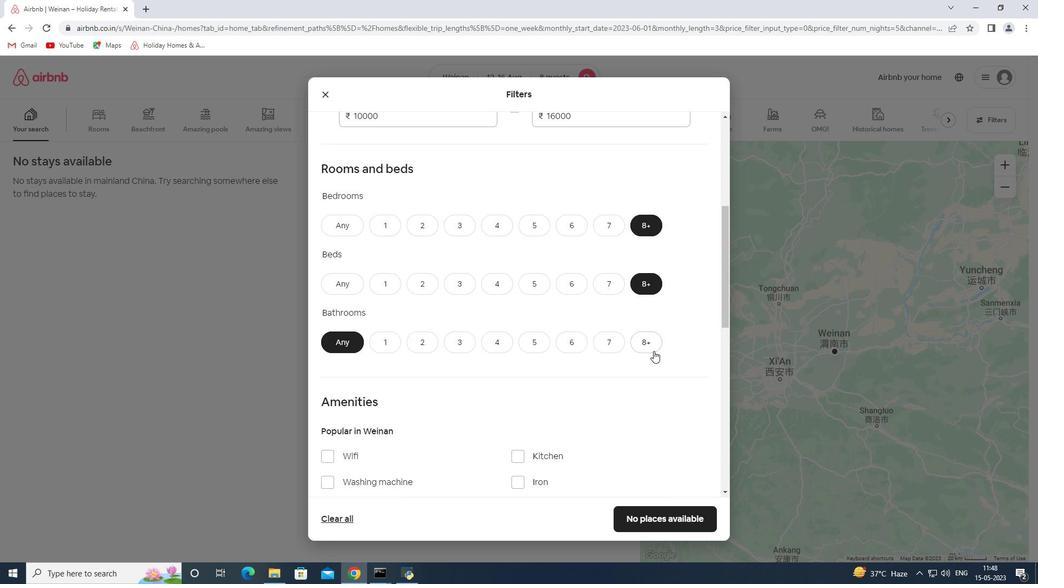 
Action: Mouse moved to (608, 360)
Screenshot: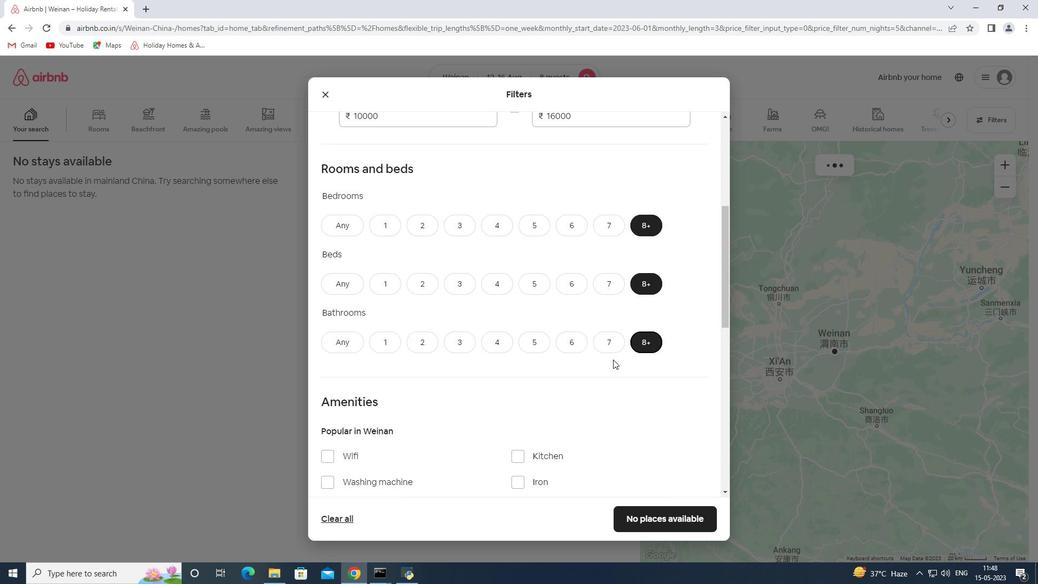 
Action: Mouse scrolled (608, 359) with delta (0, 0)
Screenshot: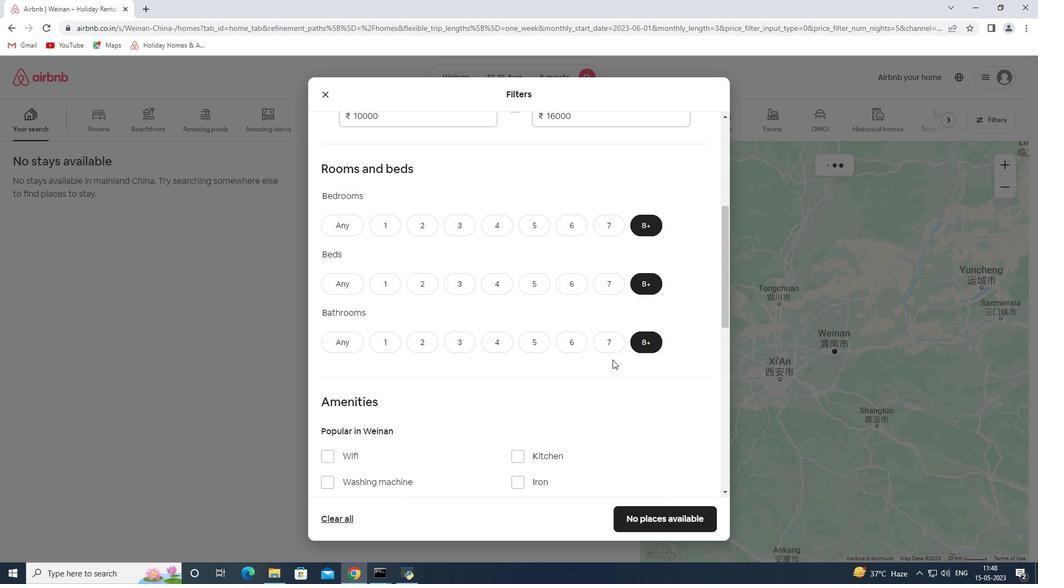 
Action: Mouse moved to (608, 360)
Screenshot: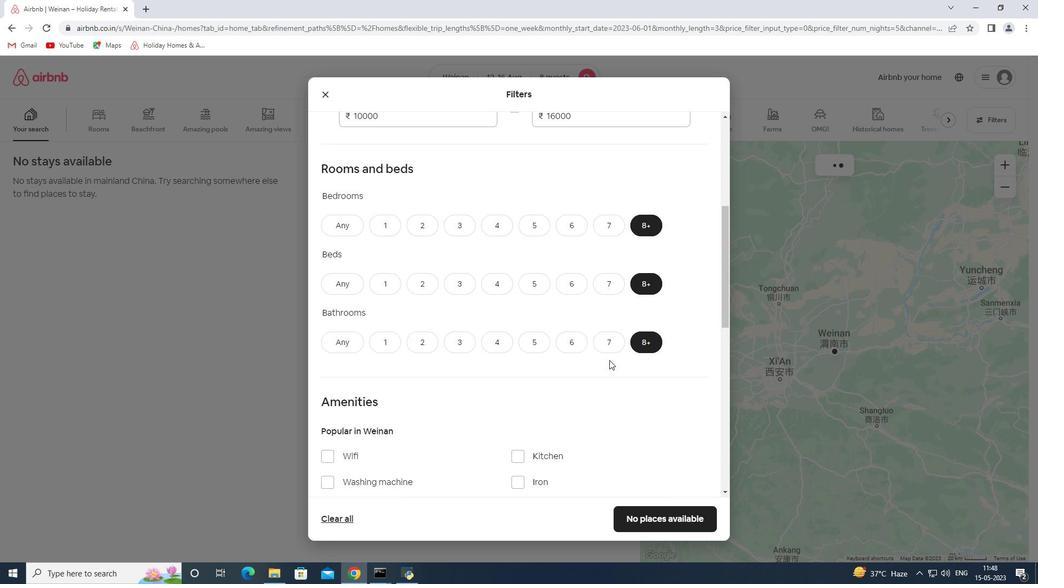 
Action: Mouse scrolled (608, 360) with delta (0, 0)
Screenshot: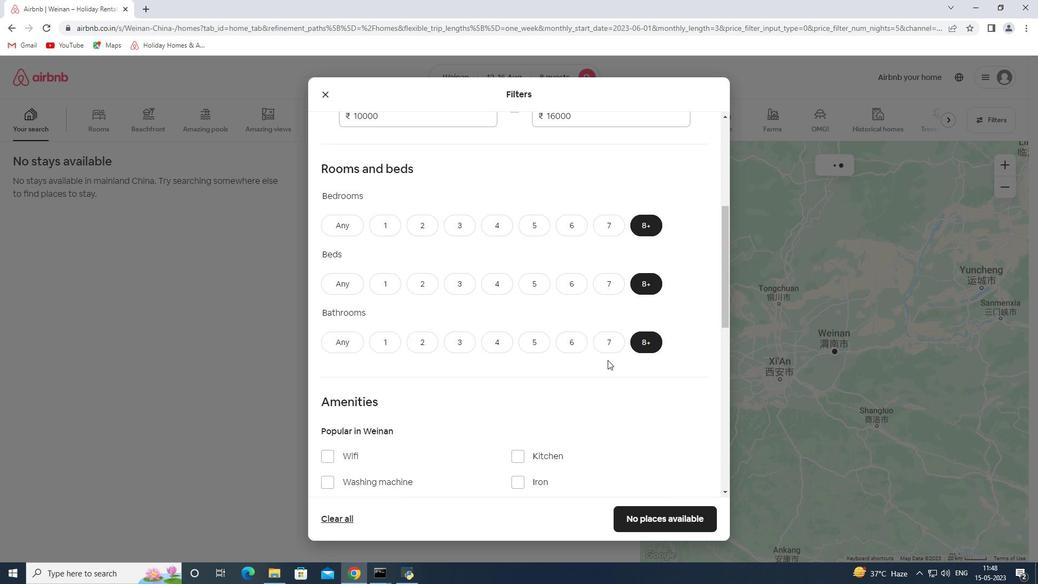 
Action: Mouse moved to (606, 361)
Screenshot: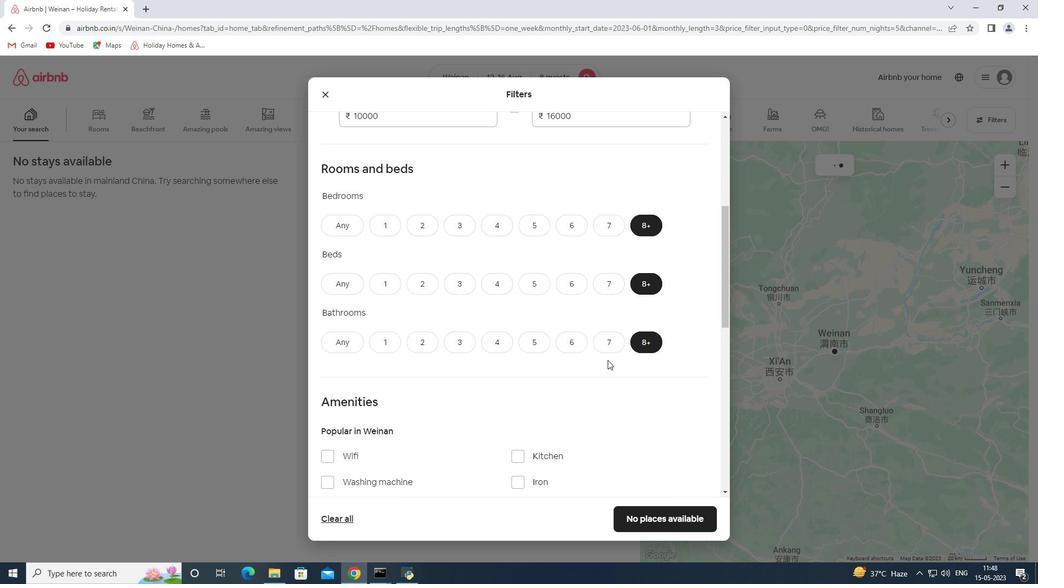 
Action: Mouse scrolled (606, 360) with delta (0, 0)
Screenshot: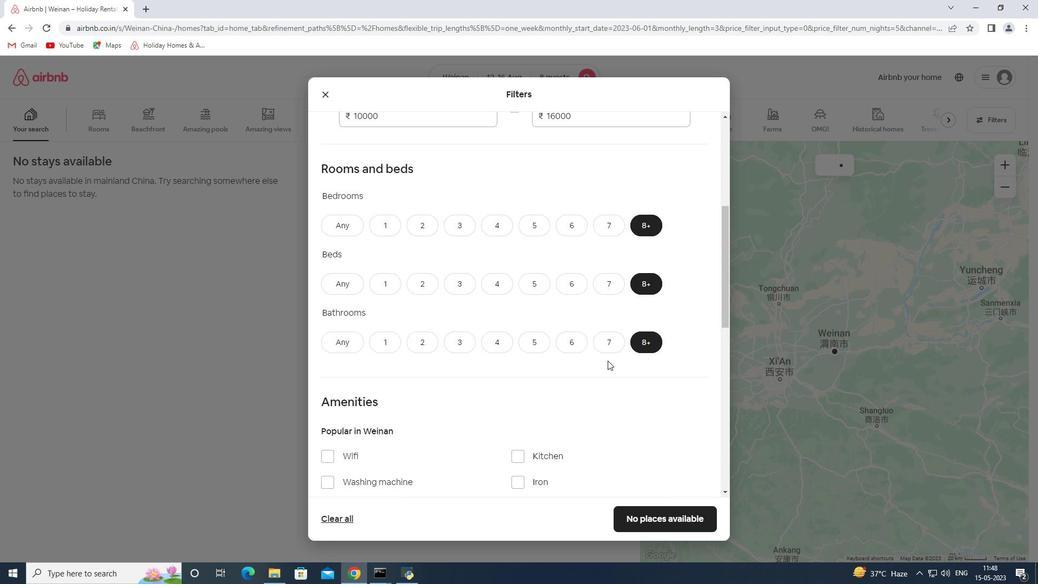 
Action: Mouse moved to (360, 367)
Screenshot: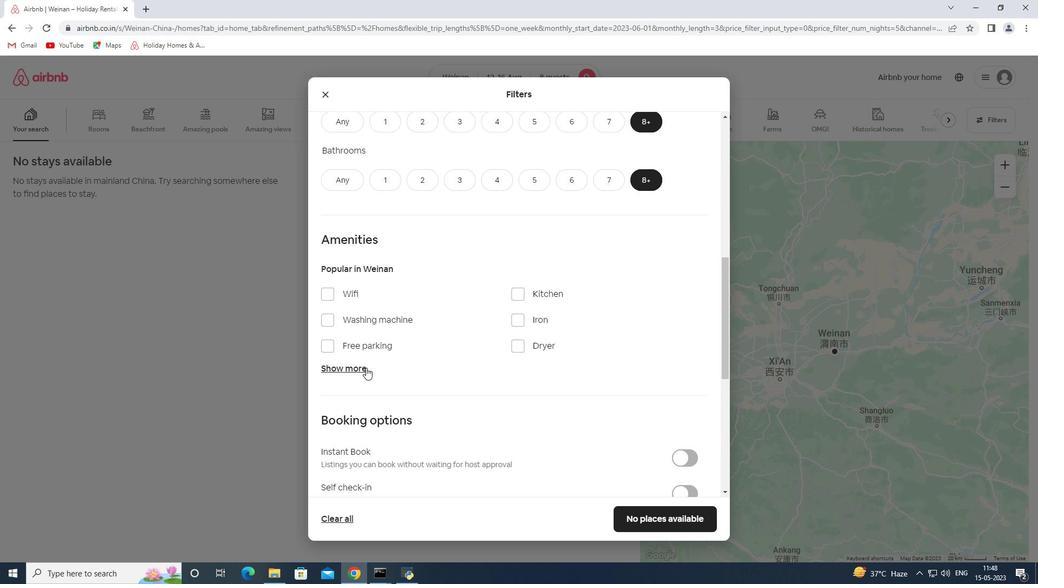 
Action: Mouse pressed left at (360, 367)
Screenshot: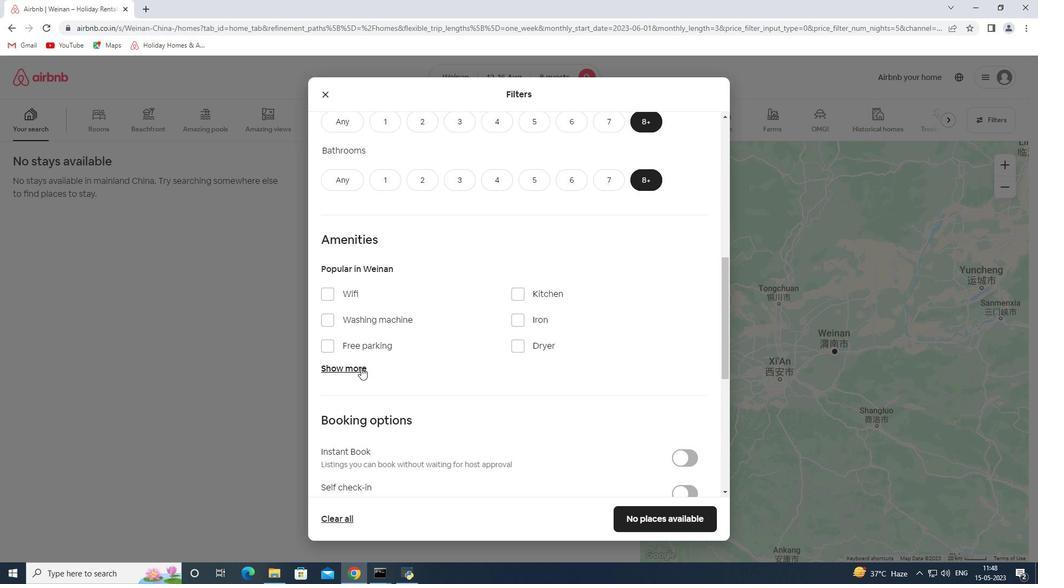 
Action: Mouse moved to (349, 293)
Screenshot: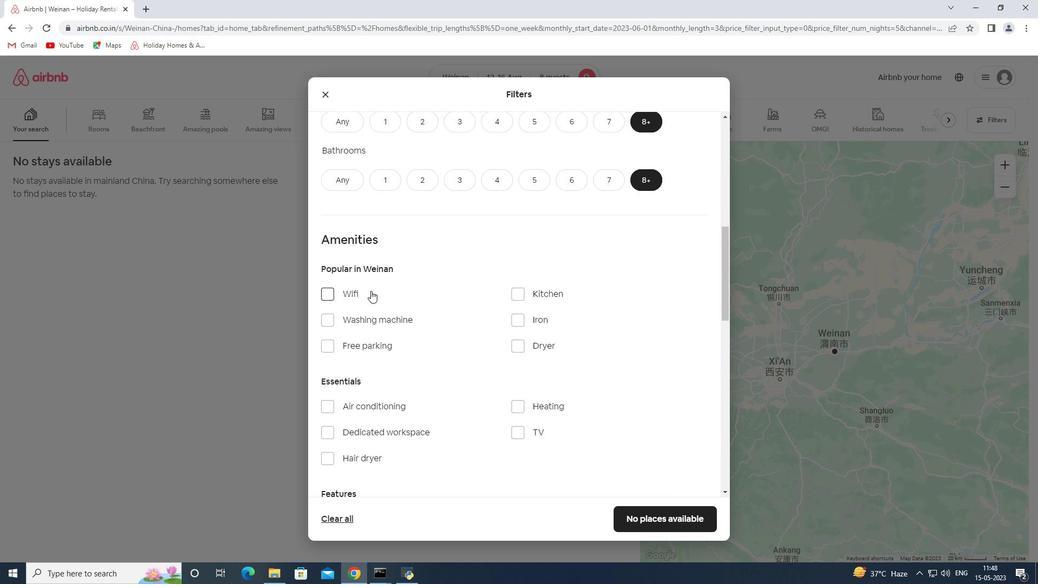 
Action: Mouse pressed left at (349, 293)
Screenshot: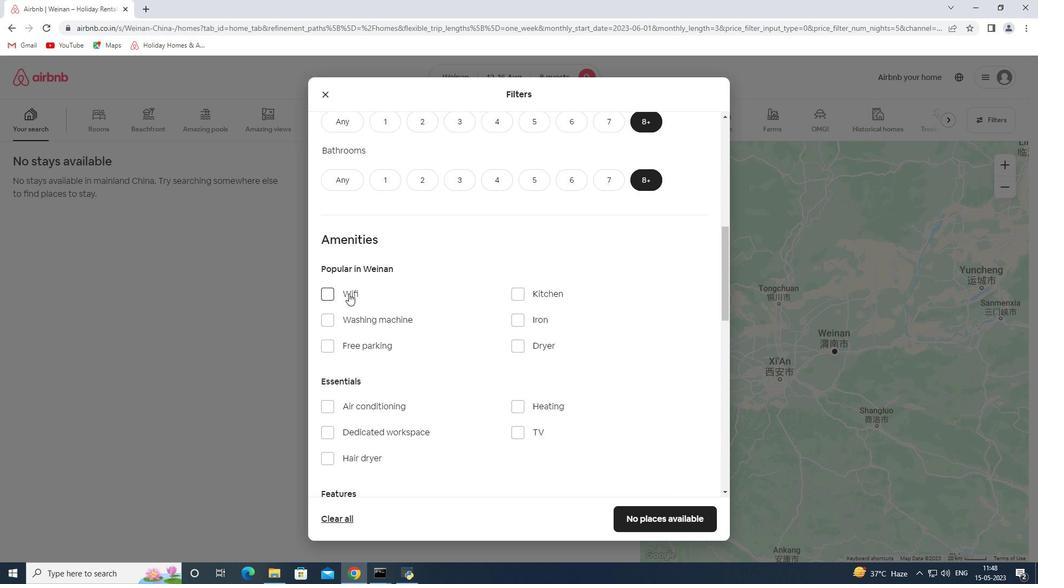 
Action: Mouse moved to (359, 349)
Screenshot: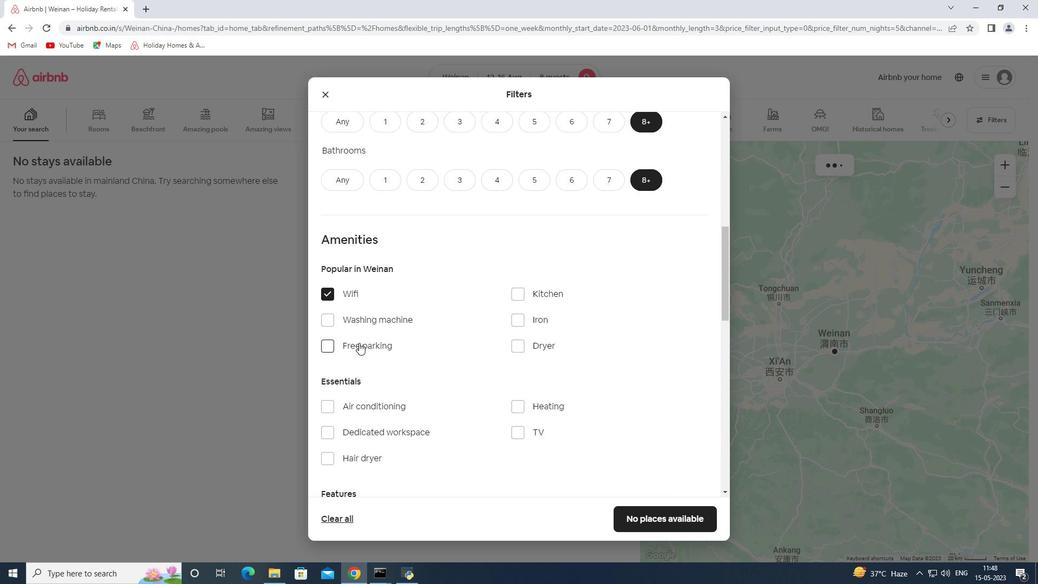 
Action: Mouse pressed left at (359, 349)
Screenshot: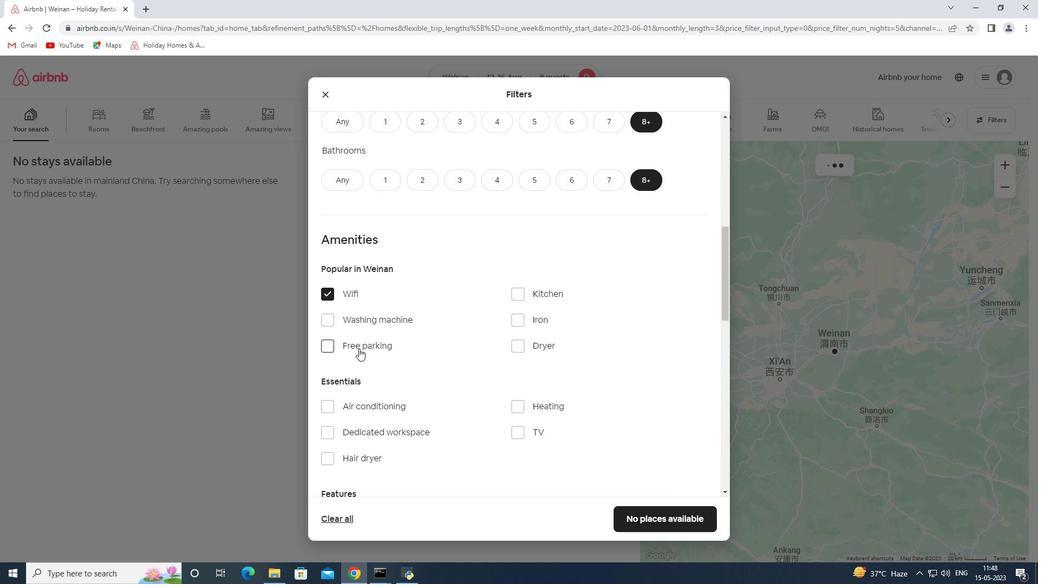 
Action: Mouse moved to (522, 432)
Screenshot: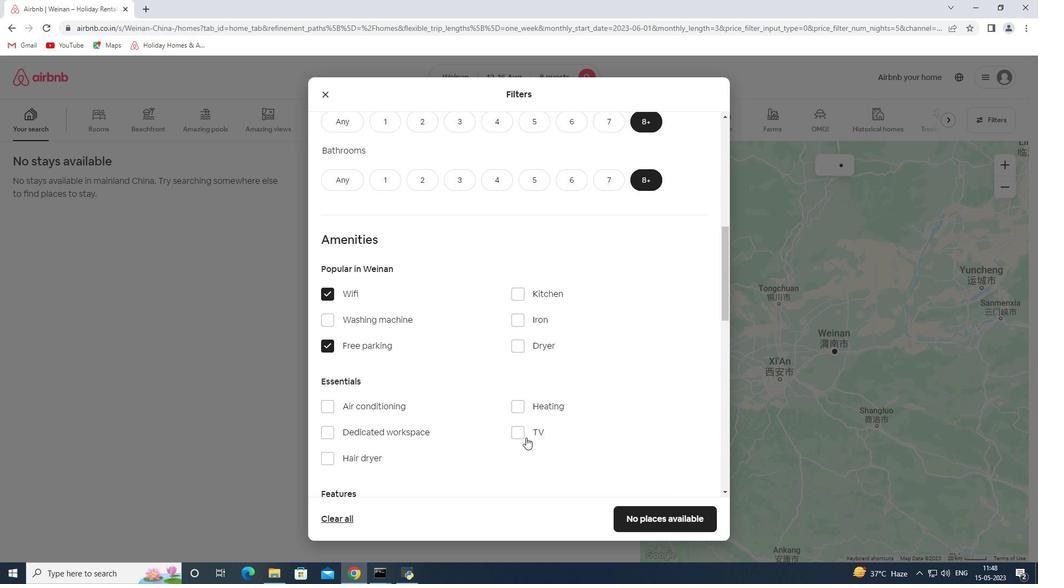 
Action: Mouse pressed left at (522, 432)
Screenshot: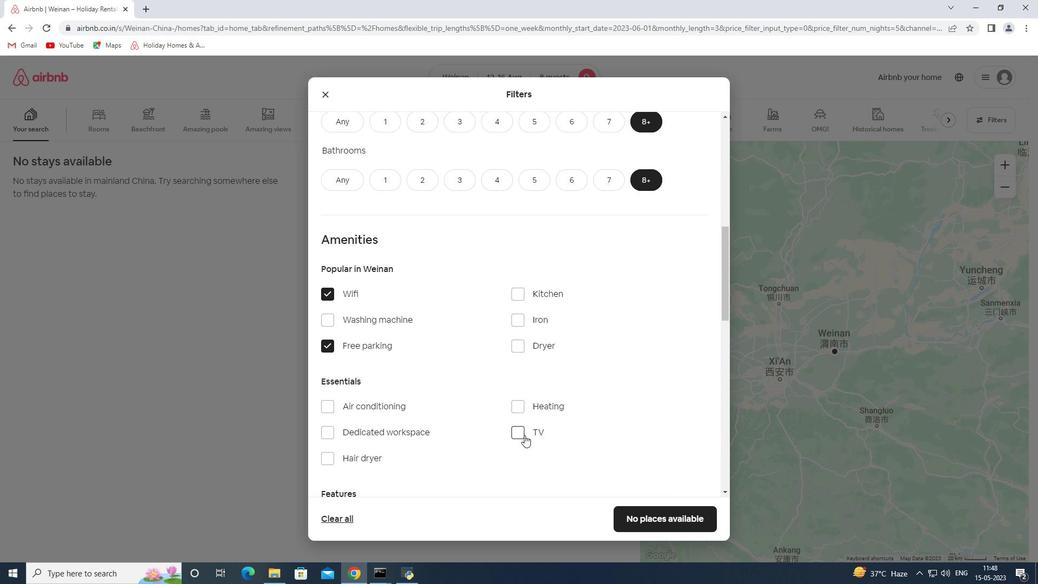 
Action: Mouse moved to (389, 443)
Screenshot: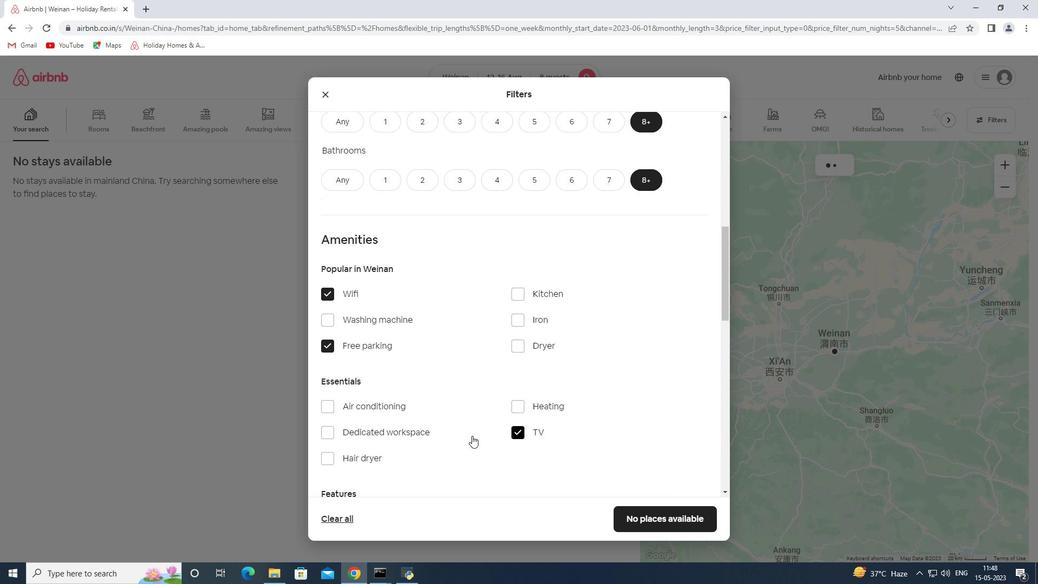 
Action: Mouse scrolled (389, 442) with delta (0, 0)
Screenshot: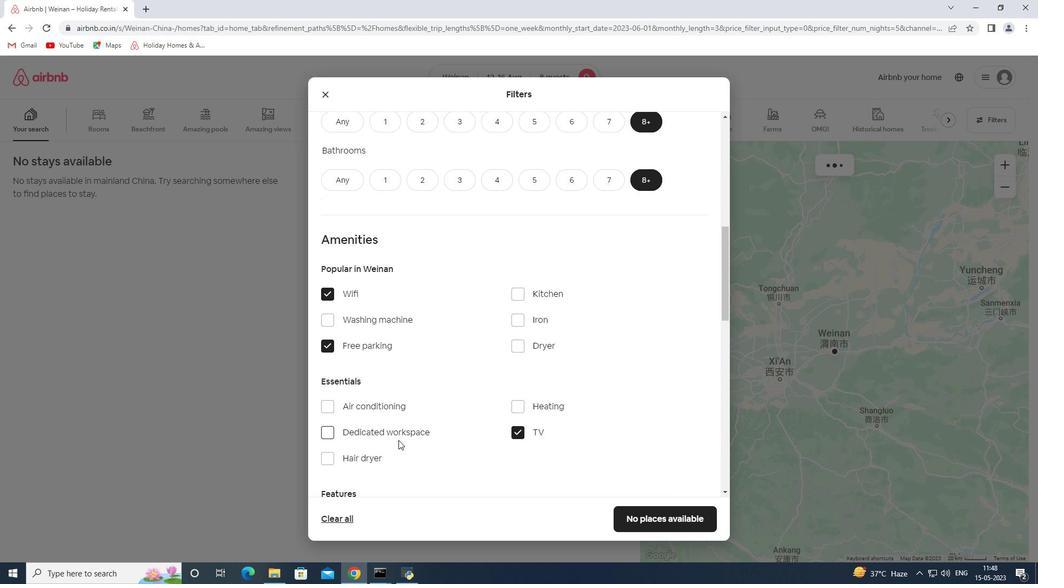 
Action: Mouse scrolled (389, 442) with delta (0, 0)
Screenshot: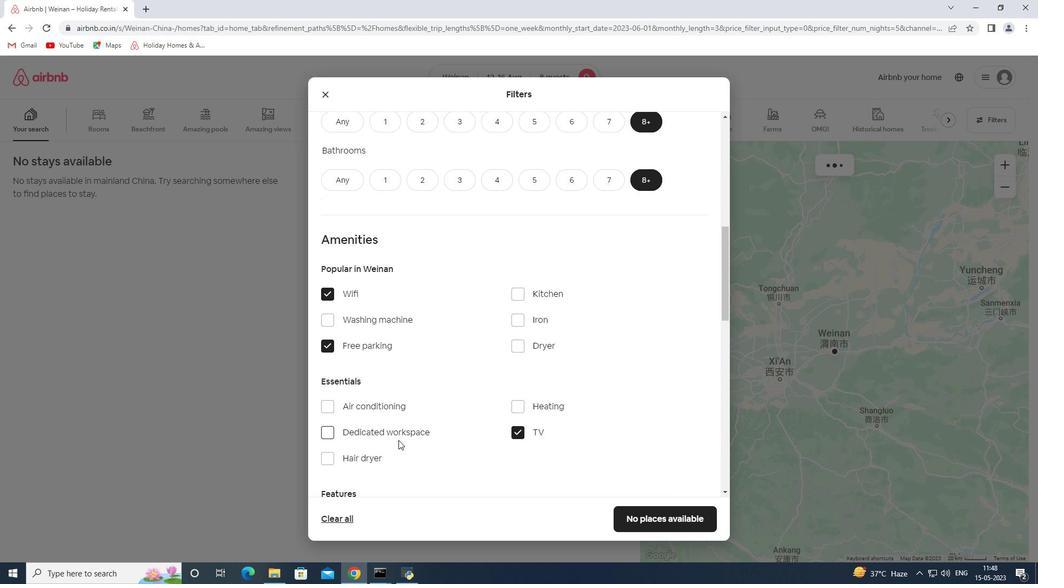 
Action: Mouse scrolled (389, 442) with delta (0, 0)
Screenshot: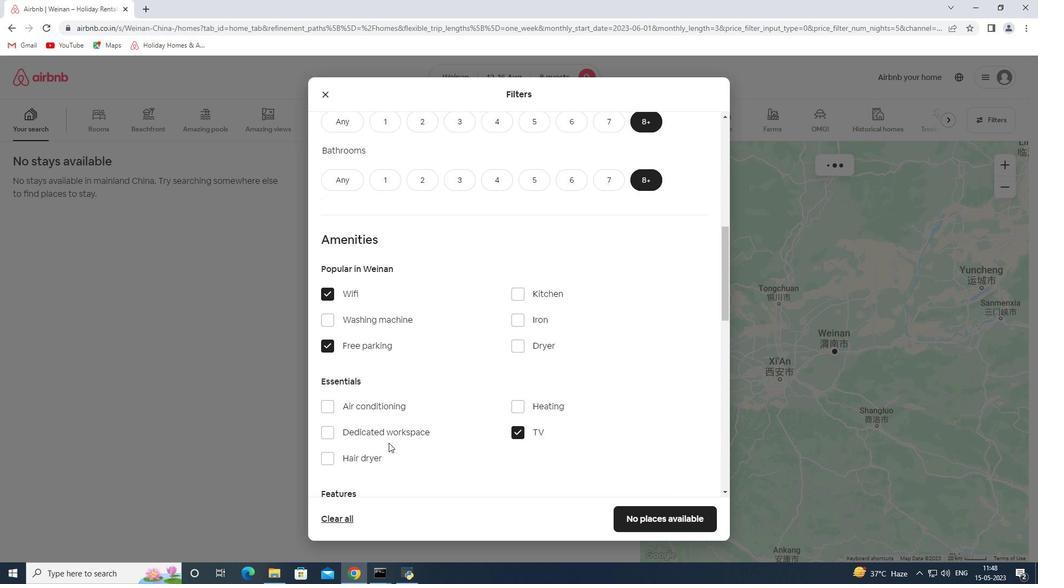 
Action: Mouse moved to (343, 407)
Screenshot: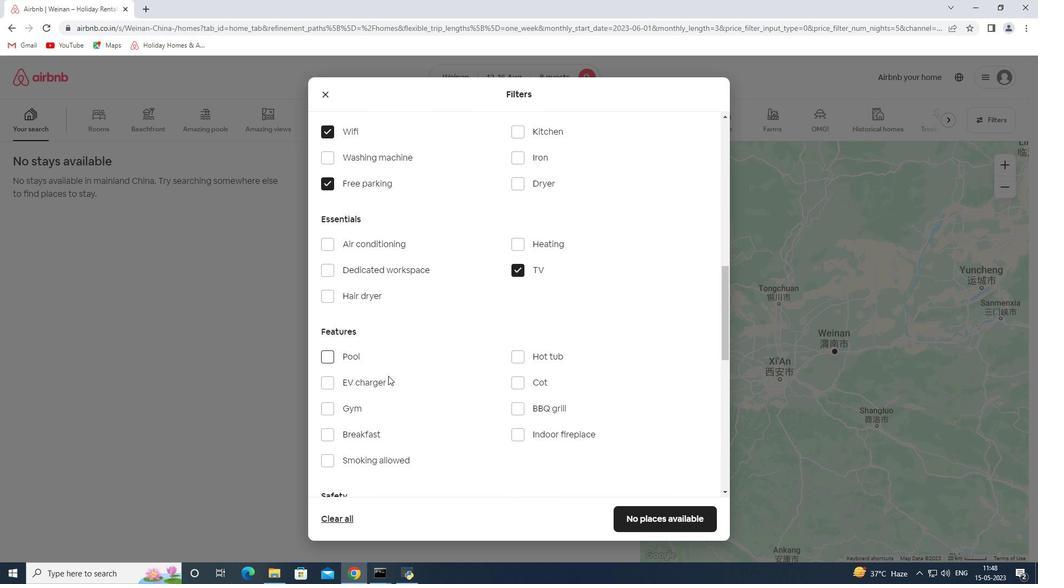 
Action: Mouse pressed left at (343, 407)
Screenshot: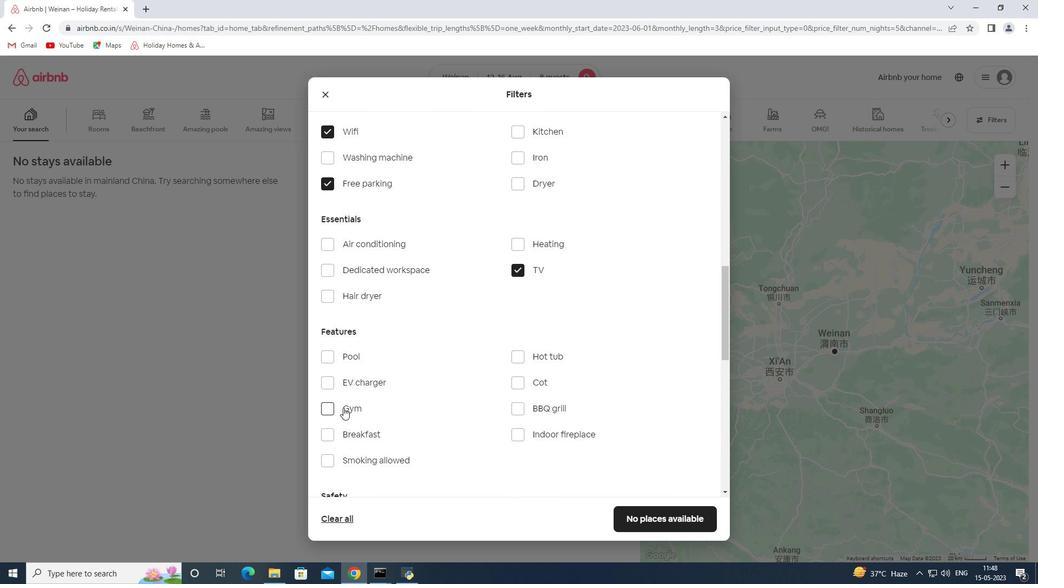 
Action: Mouse moved to (337, 437)
Screenshot: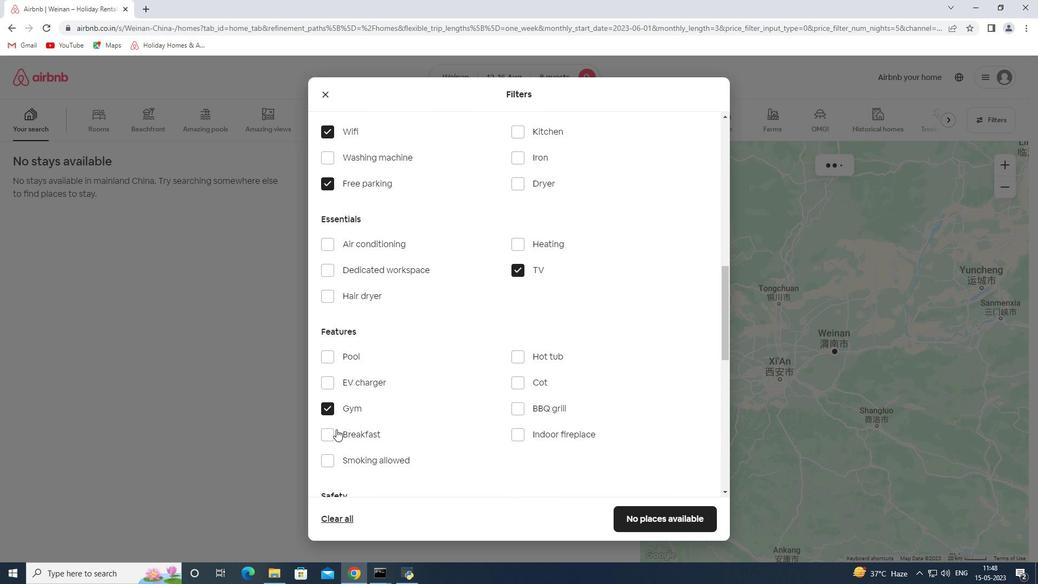 
Action: Mouse pressed left at (337, 437)
Screenshot: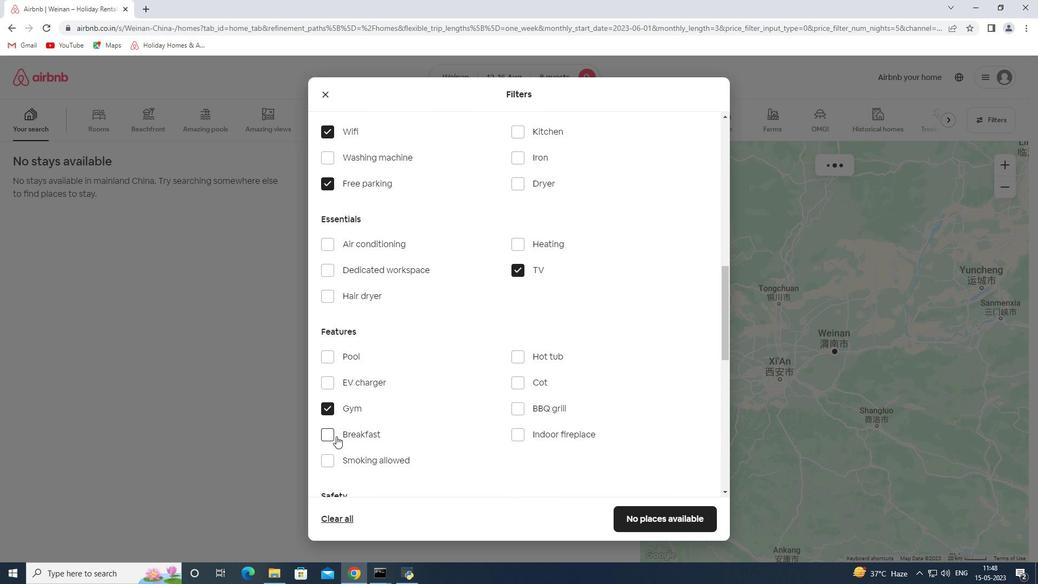 
Action: Mouse moved to (446, 405)
Screenshot: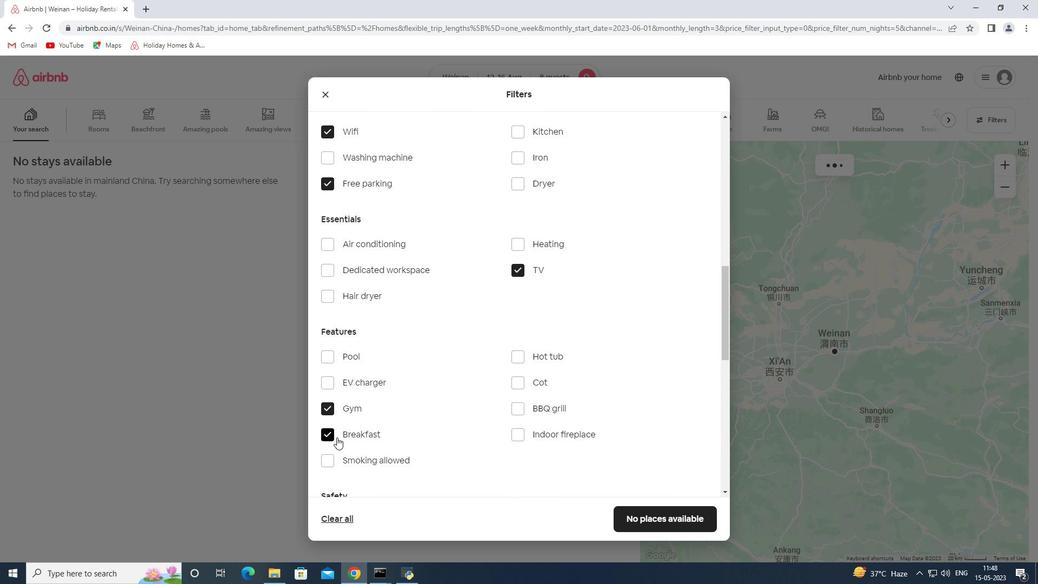 
Action: Mouse scrolled (446, 405) with delta (0, 0)
Screenshot: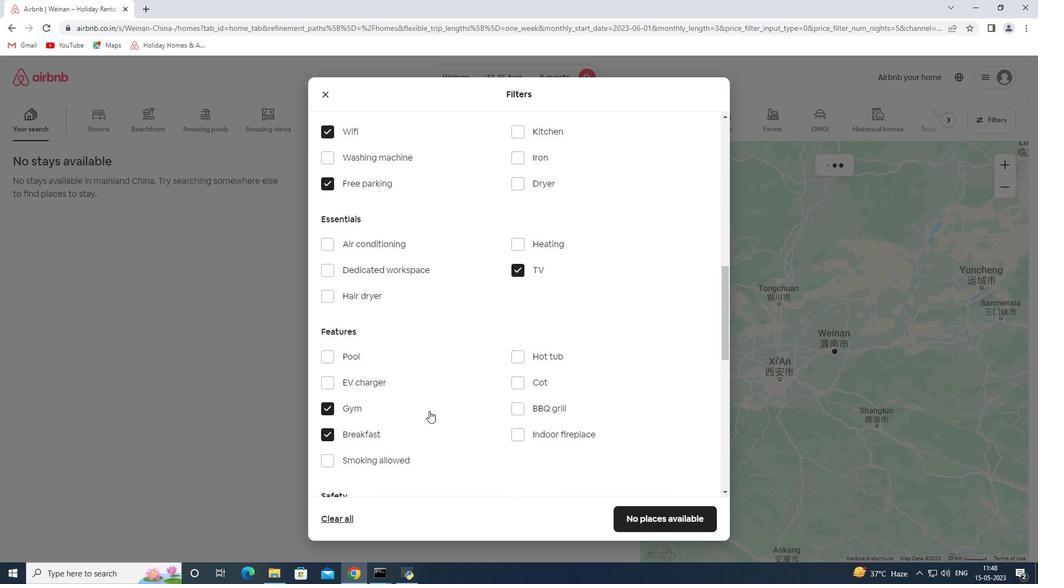 
Action: Mouse scrolled (446, 405) with delta (0, 0)
Screenshot: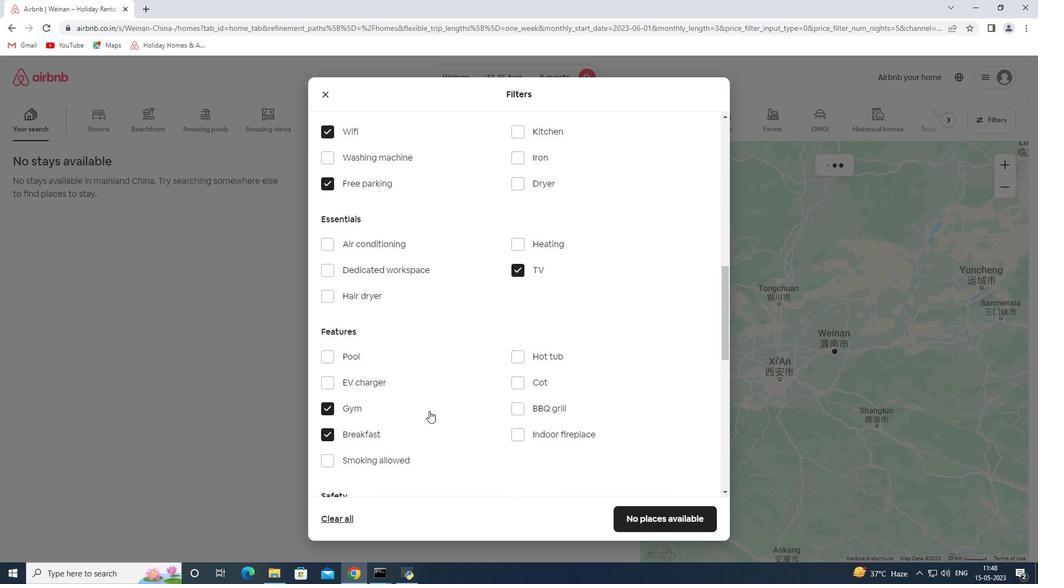 
Action: Mouse scrolled (446, 405) with delta (0, 0)
Screenshot: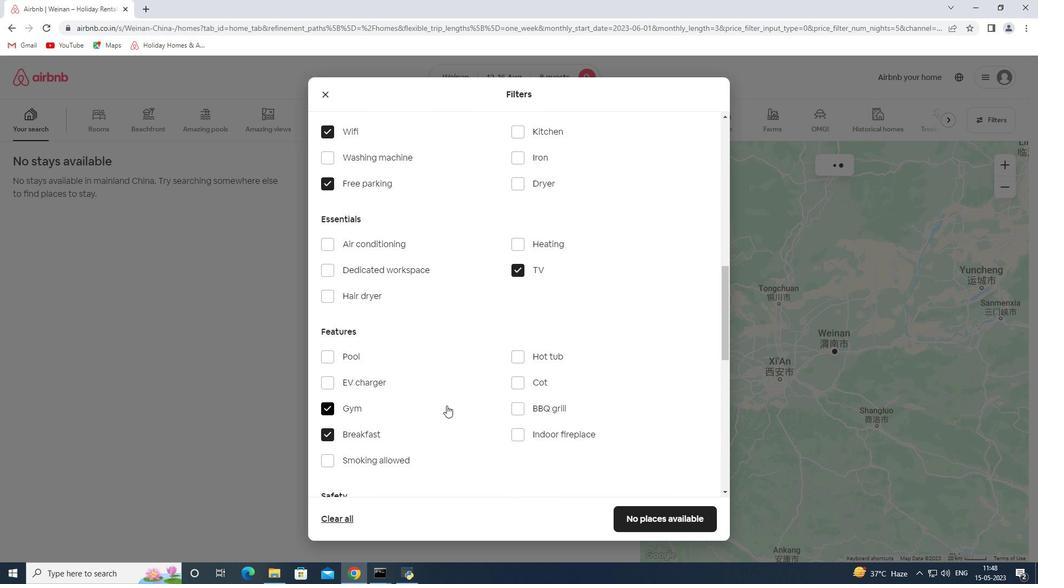 
Action: Mouse moved to (636, 379)
Screenshot: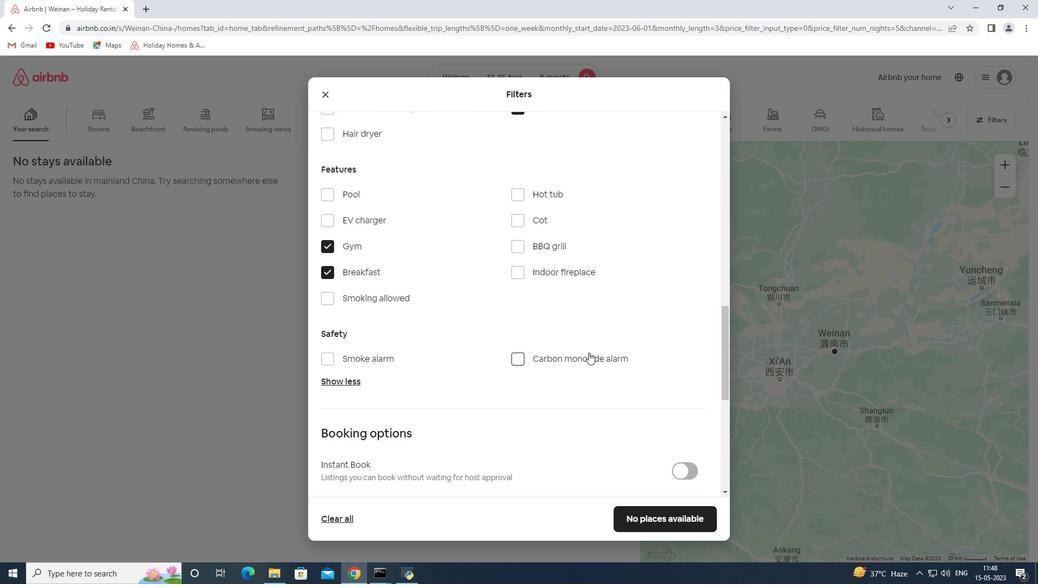 
Action: Mouse scrolled (636, 378) with delta (0, 0)
Screenshot: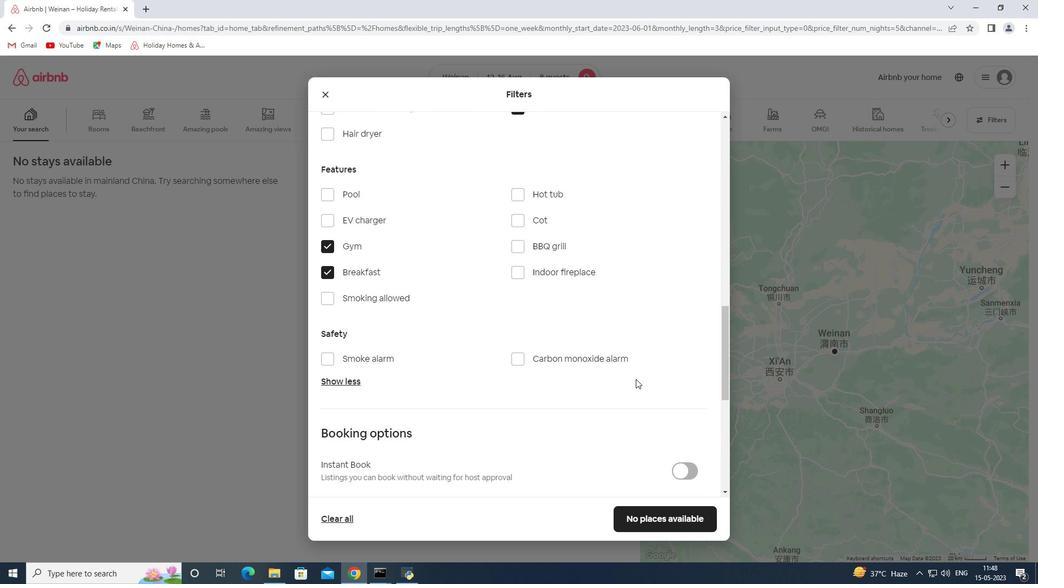 
Action: Mouse scrolled (636, 378) with delta (0, 0)
Screenshot: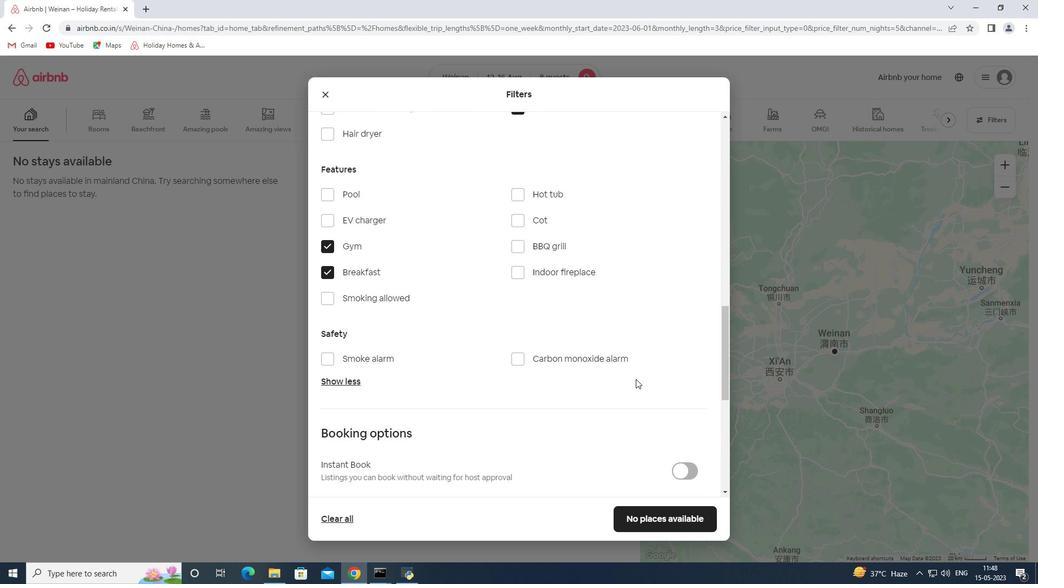 
Action: Mouse scrolled (636, 378) with delta (0, 0)
Screenshot: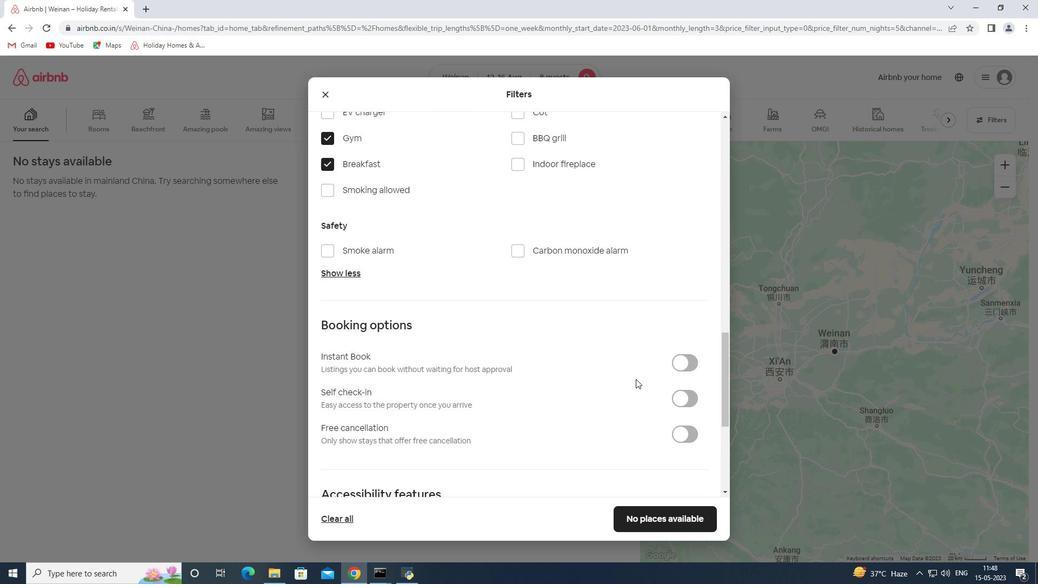 
Action: Mouse scrolled (636, 378) with delta (0, 0)
Screenshot: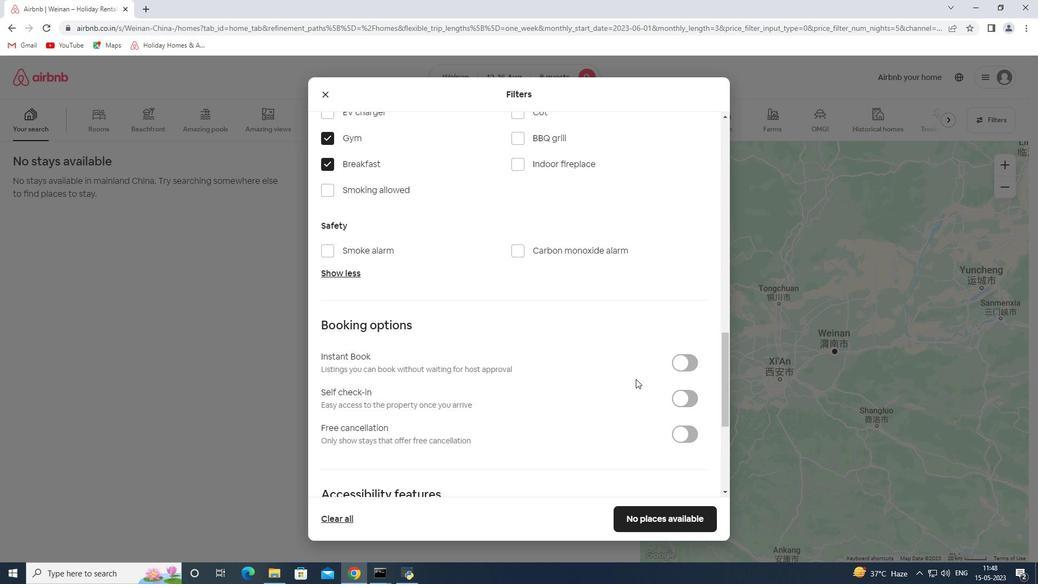 
Action: Mouse moved to (694, 285)
Screenshot: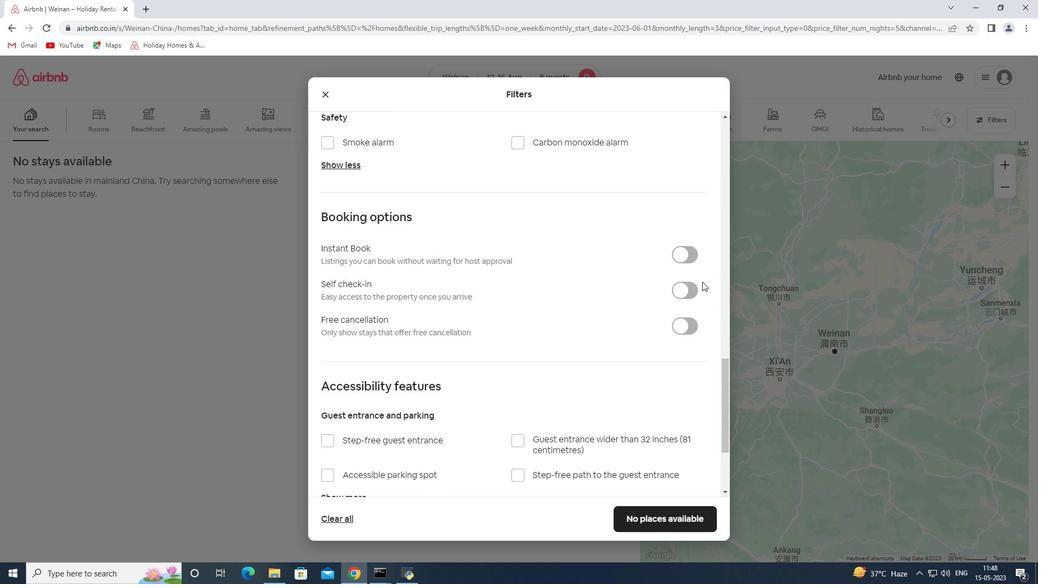 
Action: Mouse pressed left at (694, 285)
Screenshot: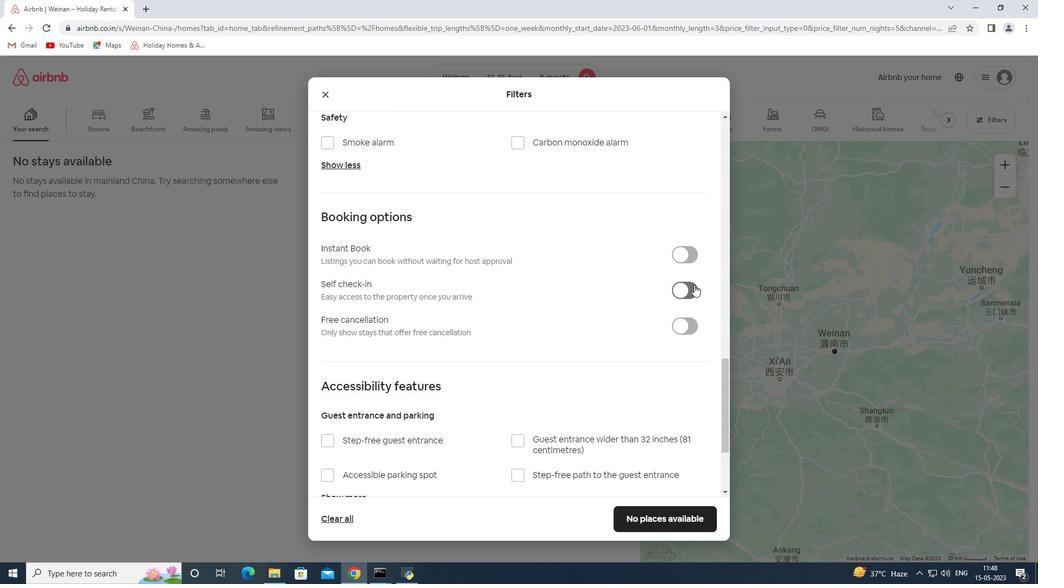 
Action: Mouse moved to (629, 261)
Screenshot: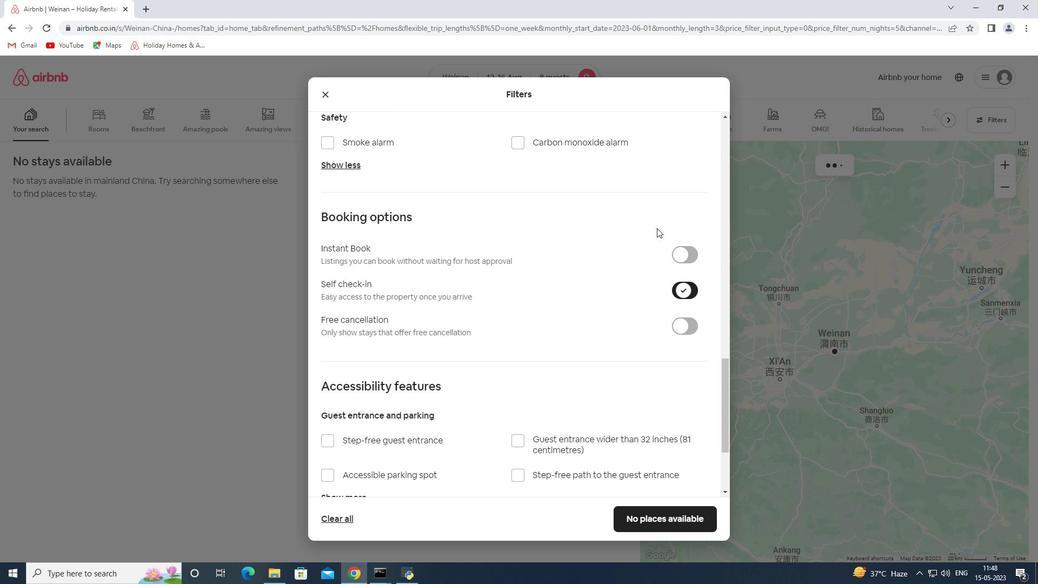 
Action: Mouse scrolled (629, 260) with delta (0, 0)
Screenshot: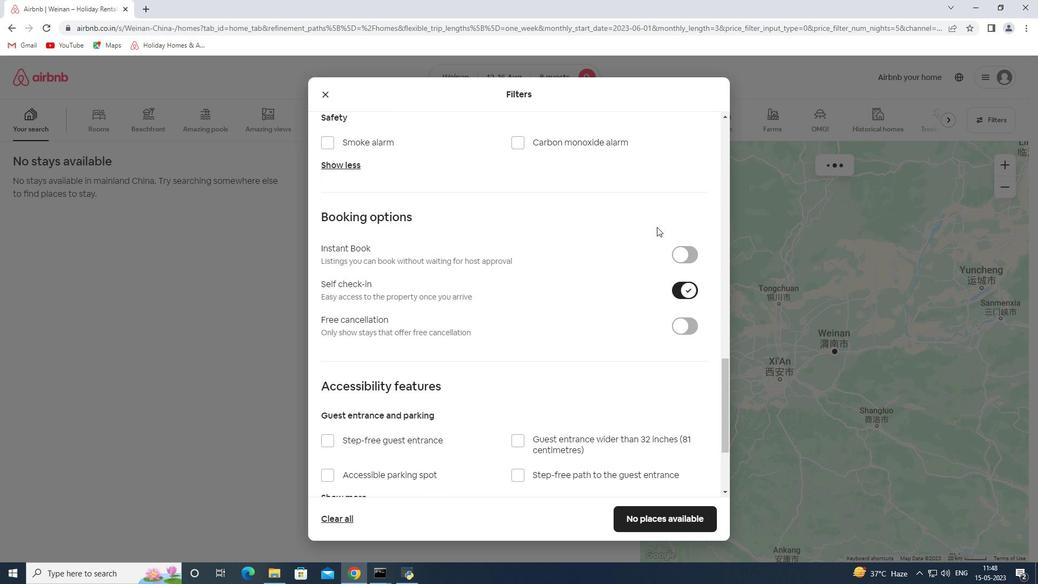 
Action: Mouse scrolled (629, 260) with delta (0, 0)
Screenshot: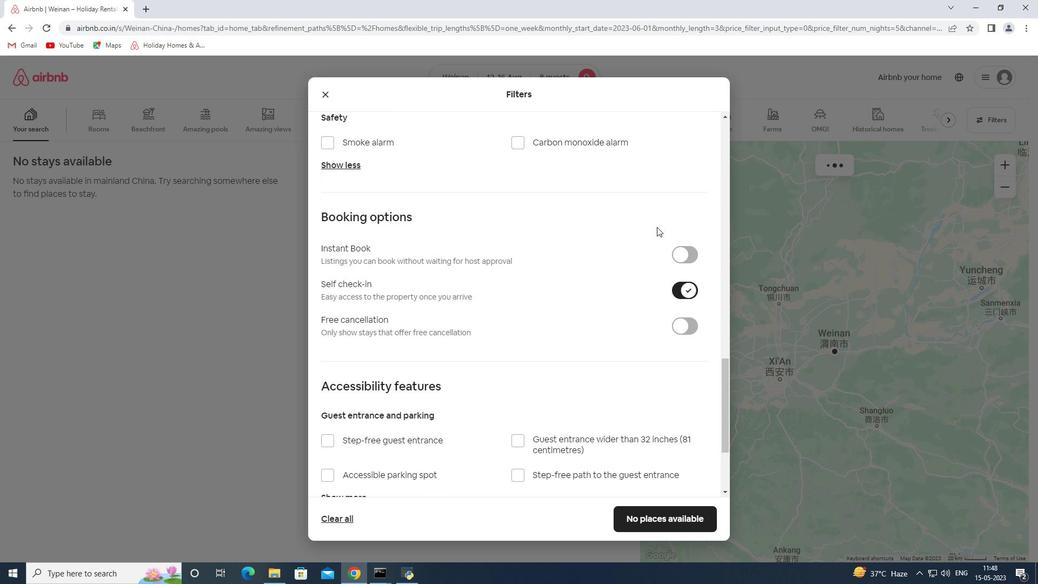 
Action: Mouse scrolled (629, 260) with delta (0, 0)
Screenshot: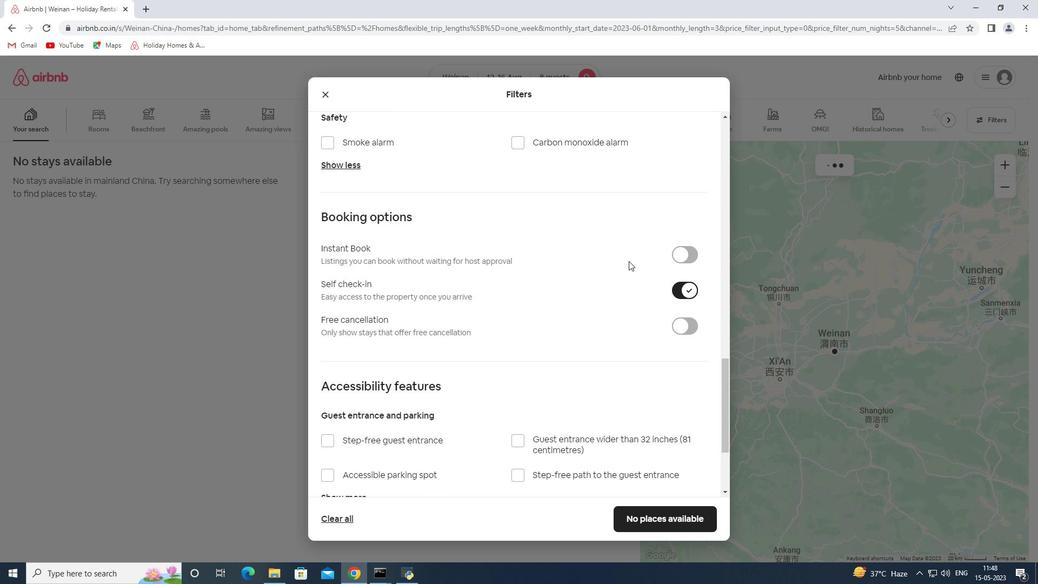 
Action: Mouse scrolled (629, 260) with delta (0, 0)
Screenshot: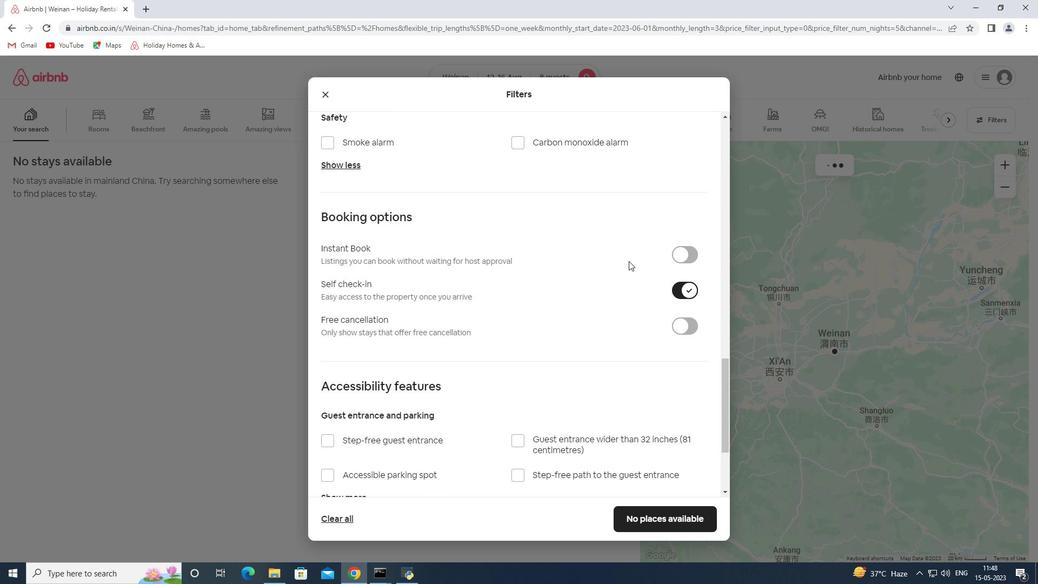 
Action: Mouse scrolled (629, 260) with delta (0, 0)
Screenshot: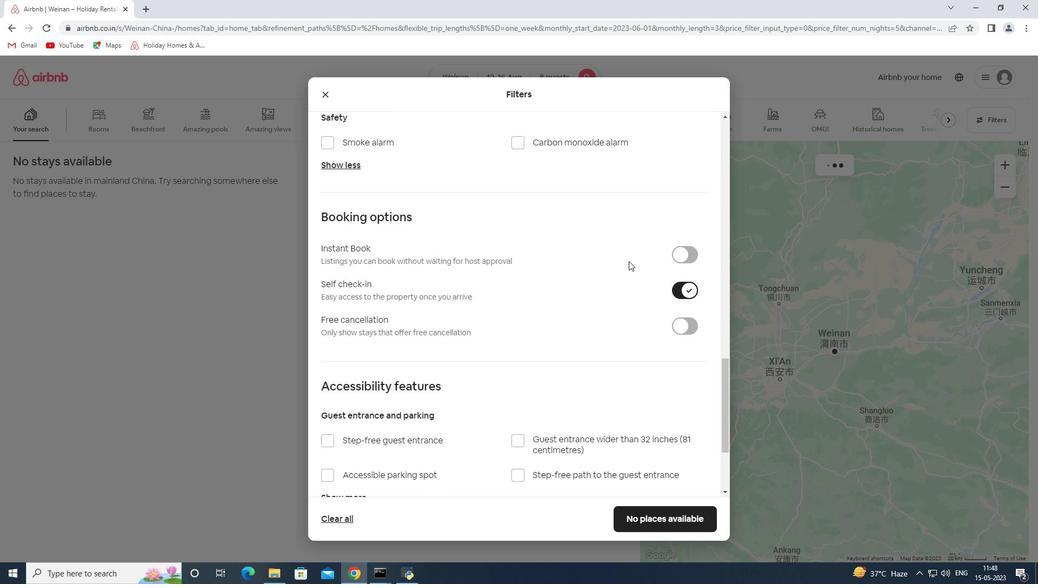 
Action: Mouse moved to (408, 387)
Screenshot: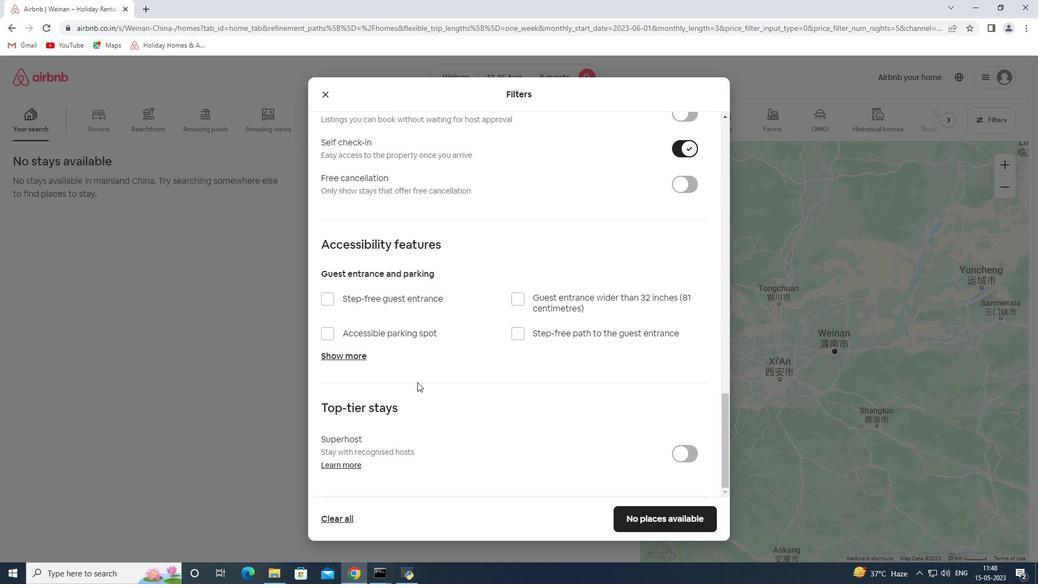 
Action: Mouse scrolled (408, 387) with delta (0, 0)
Screenshot: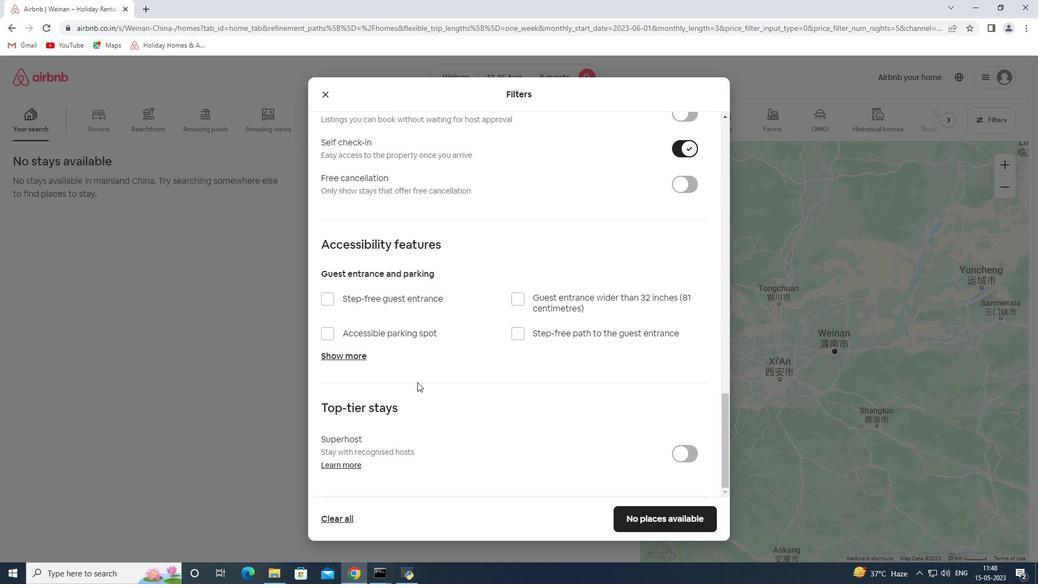 
Action: Mouse moved to (407, 388)
Screenshot: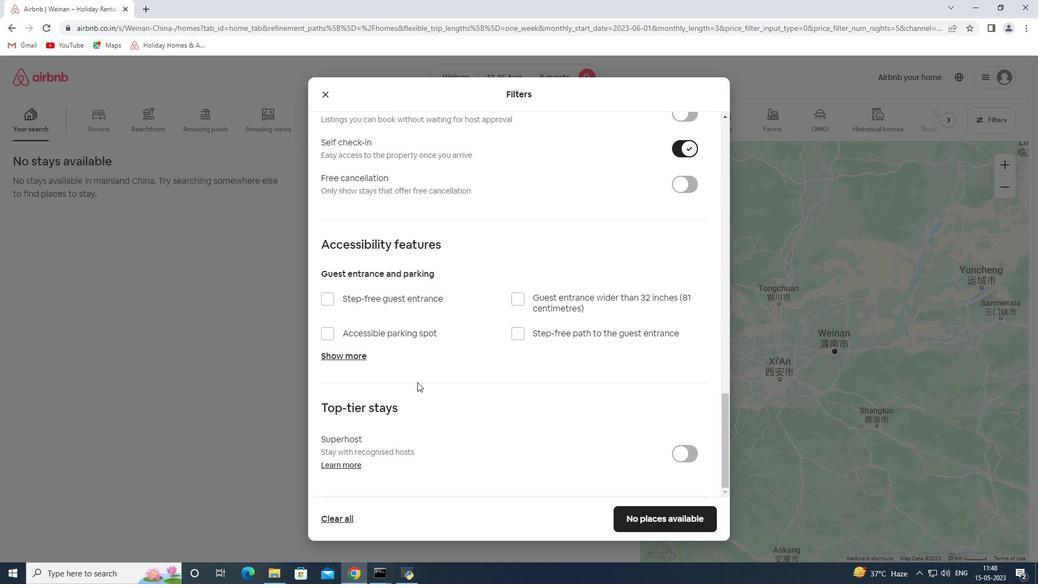 
Action: Mouse scrolled (407, 387) with delta (0, 0)
Screenshot: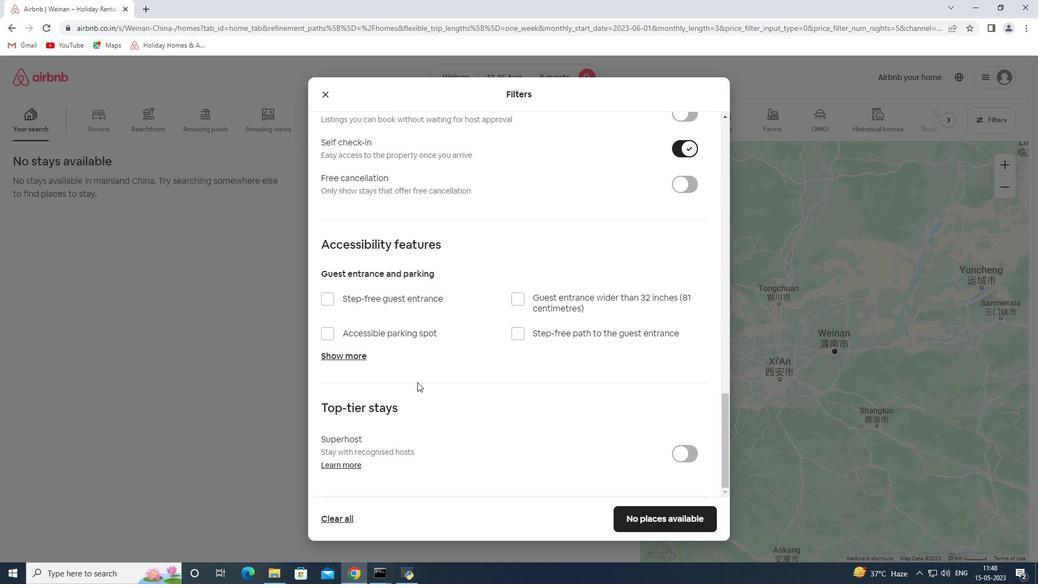 
Action: Mouse moved to (407, 388)
Screenshot: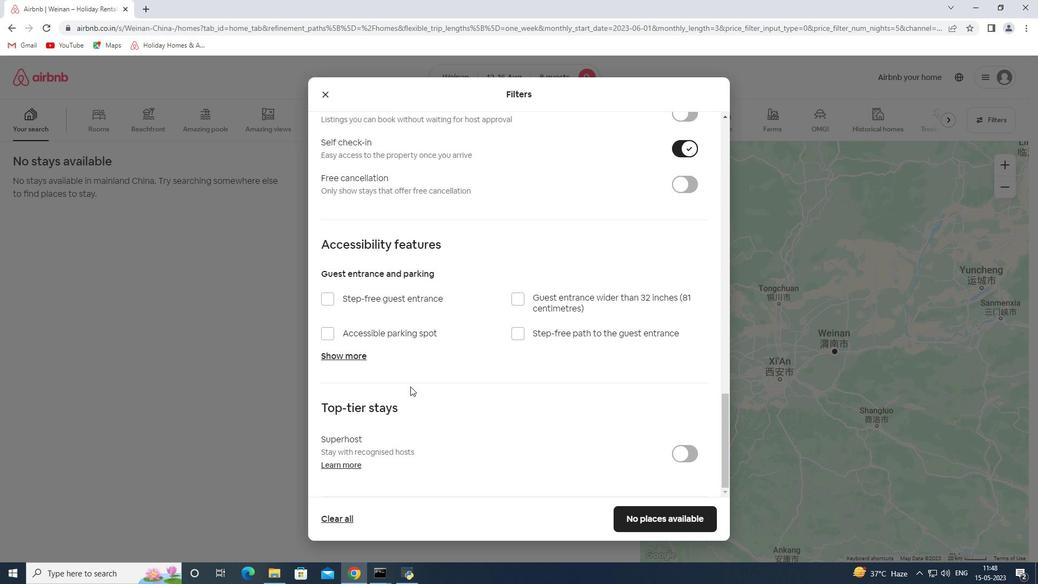 
Action: Mouse scrolled (407, 387) with delta (0, 0)
Screenshot: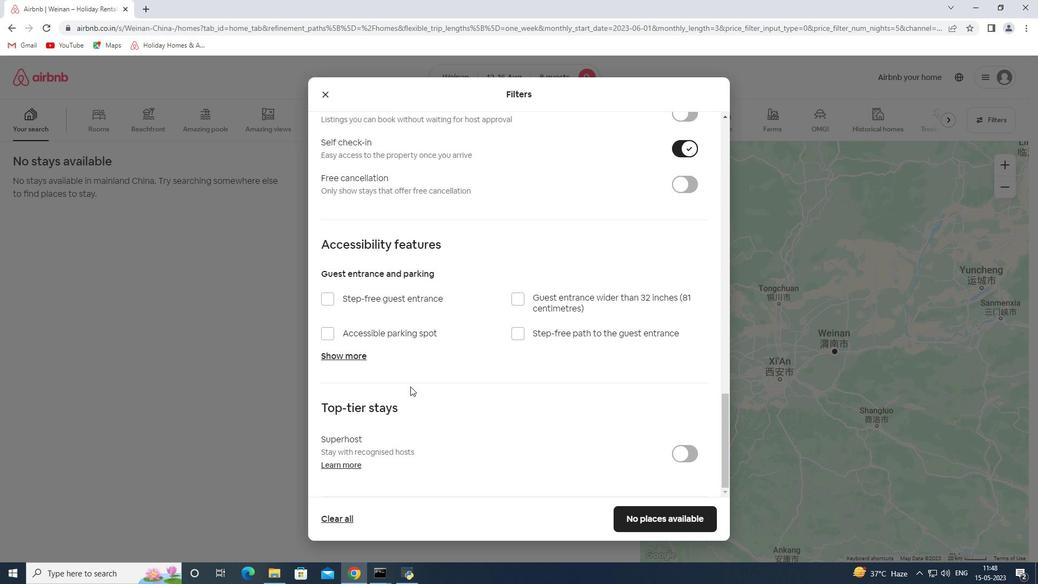 
Action: Mouse moved to (406, 388)
Screenshot: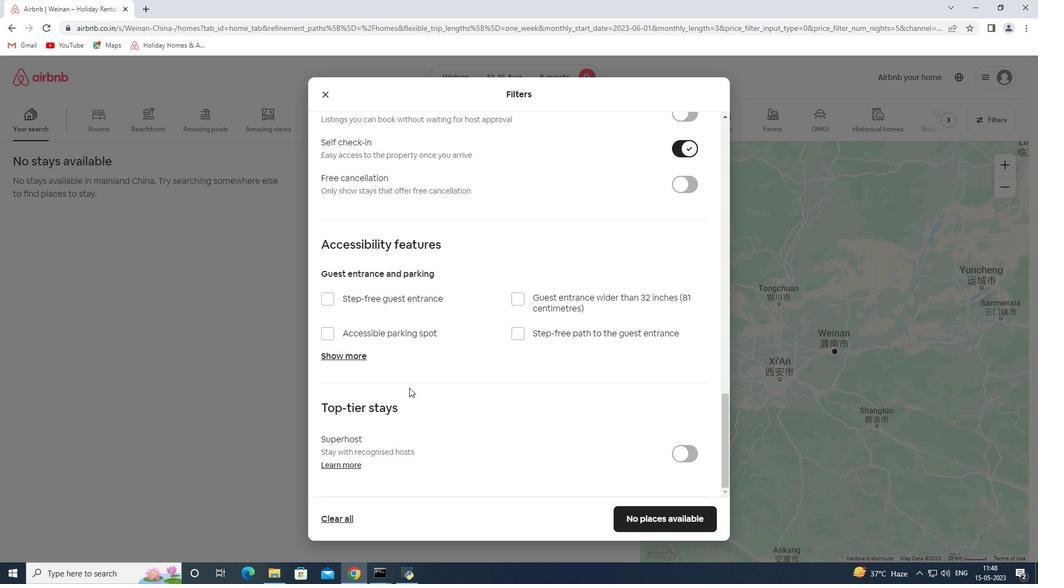 
Action: Mouse scrolled (406, 387) with delta (0, 0)
Screenshot: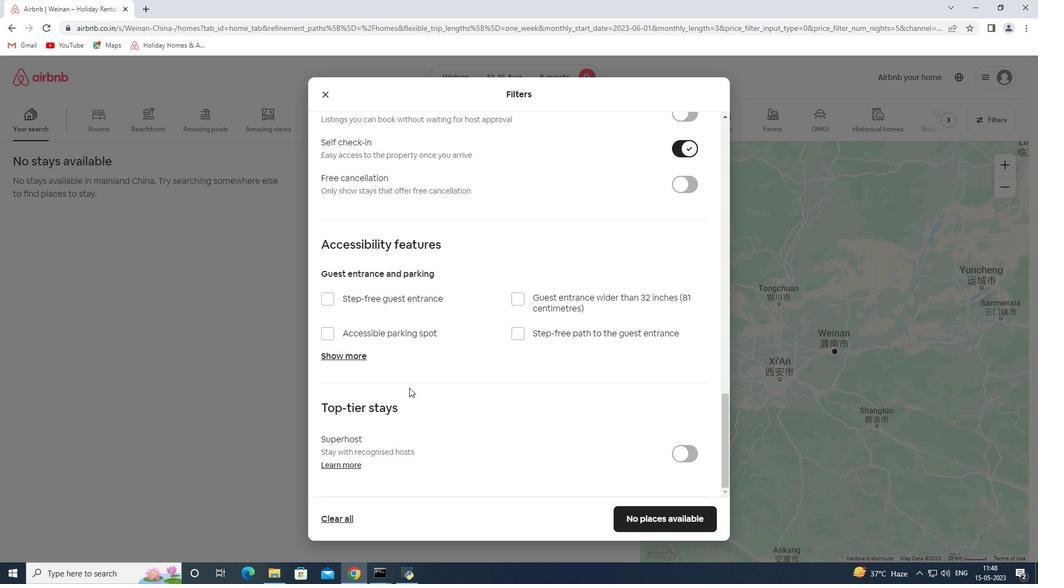 
Action: Mouse moved to (396, 384)
Screenshot: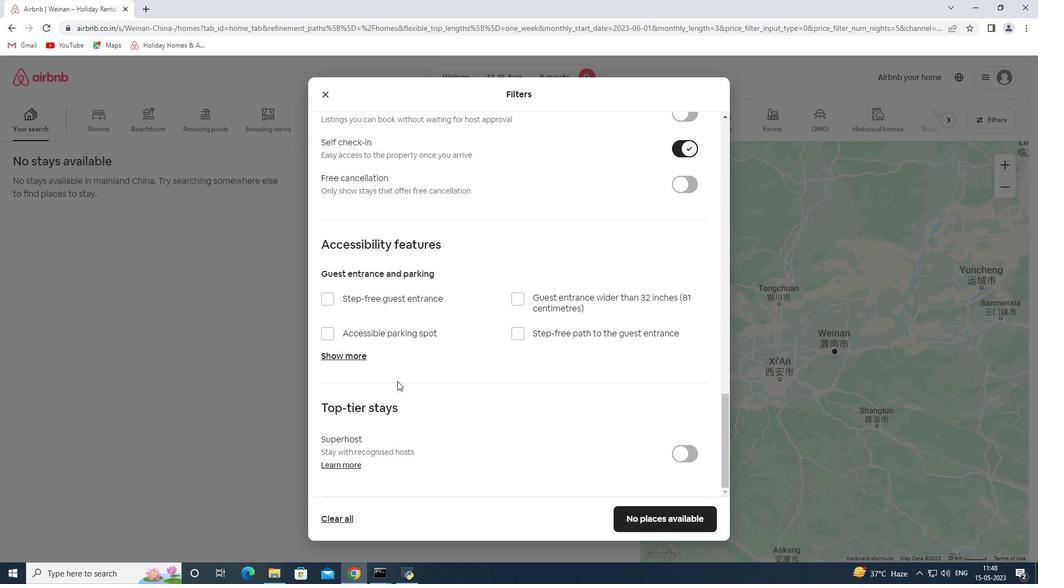 
Action: Mouse scrolled (396, 384) with delta (0, 0)
Screenshot: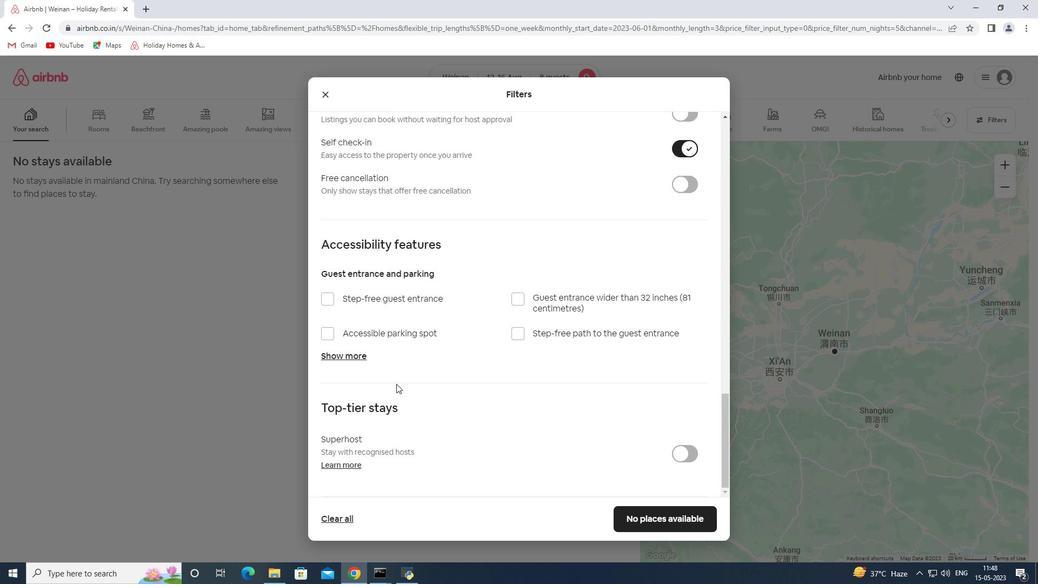 
Action: Mouse scrolled (396, 384) with delta (0, 0)
Screenshot: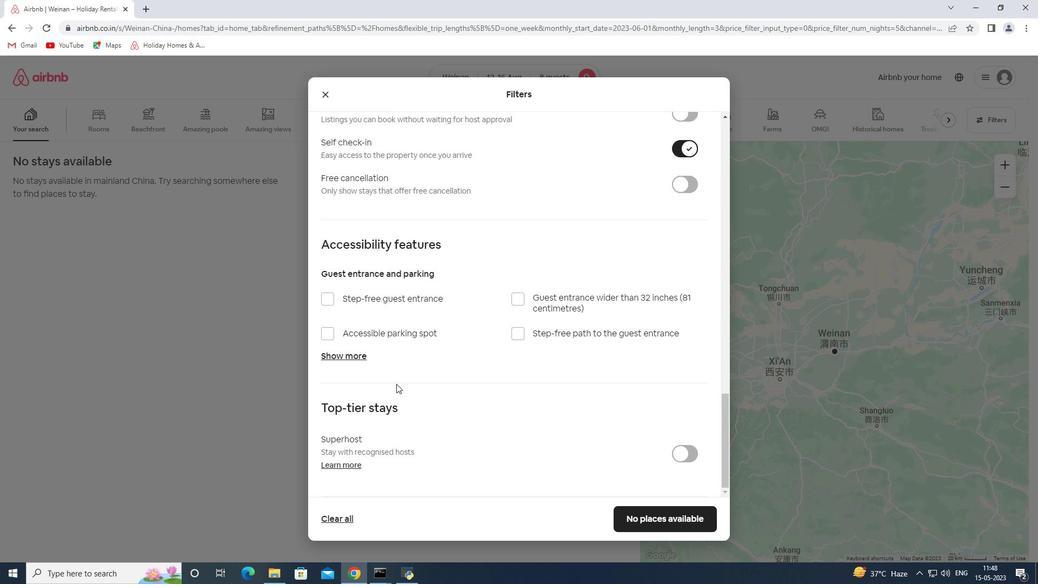 
Action: Mouse moved to (396, 385)
Screenshot: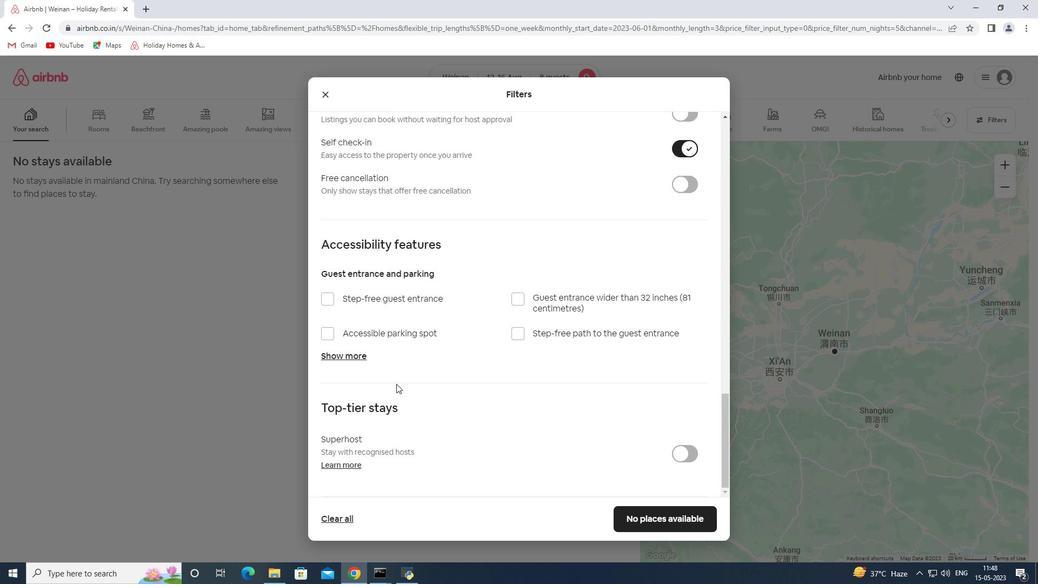 
Action: Mouse scrolled (396, 384) with delta (0, 0)
Screenshot: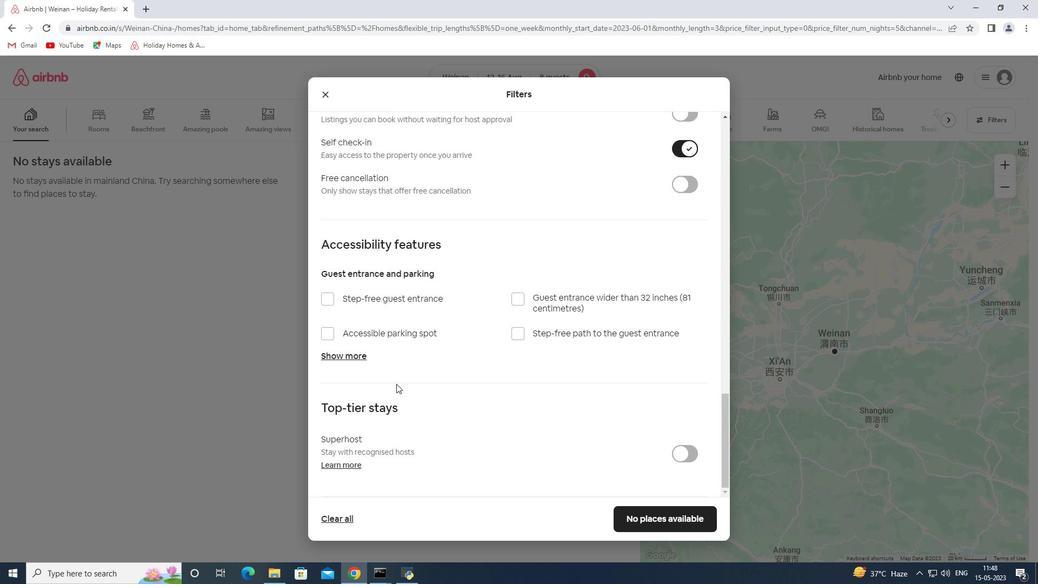 
Action: Mouse moved to (635, 515)
Screenshot: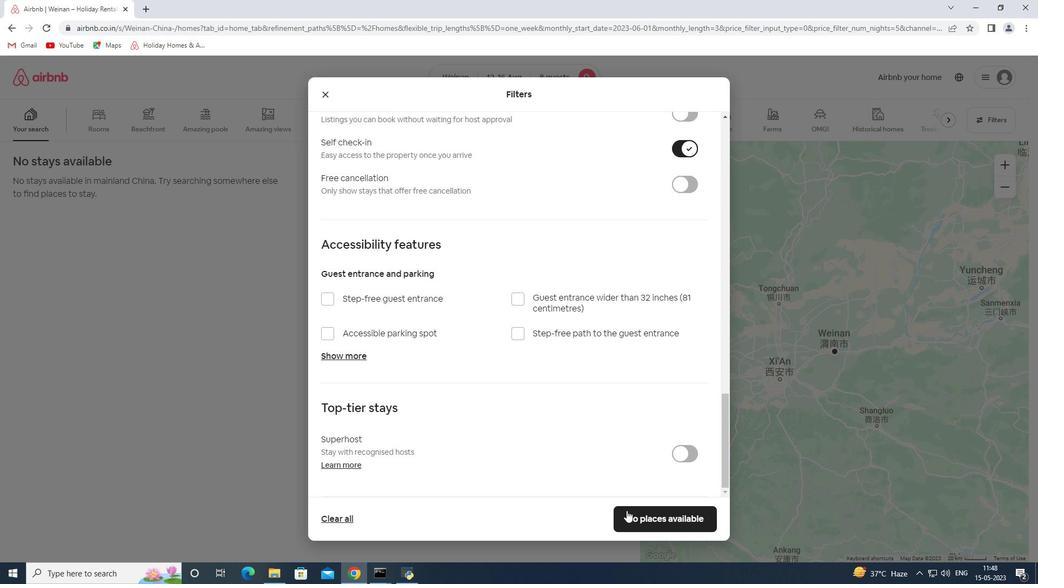 
Action: Mouse pressed left at (635, 515)
Screenshot: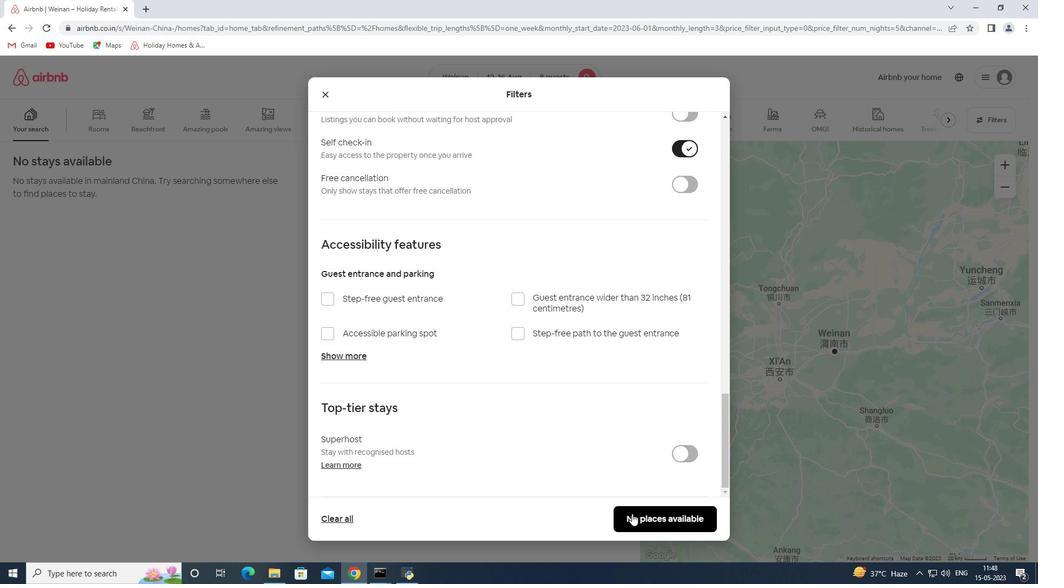 
Action: Mouse moved to (648, 506)
Screenshot: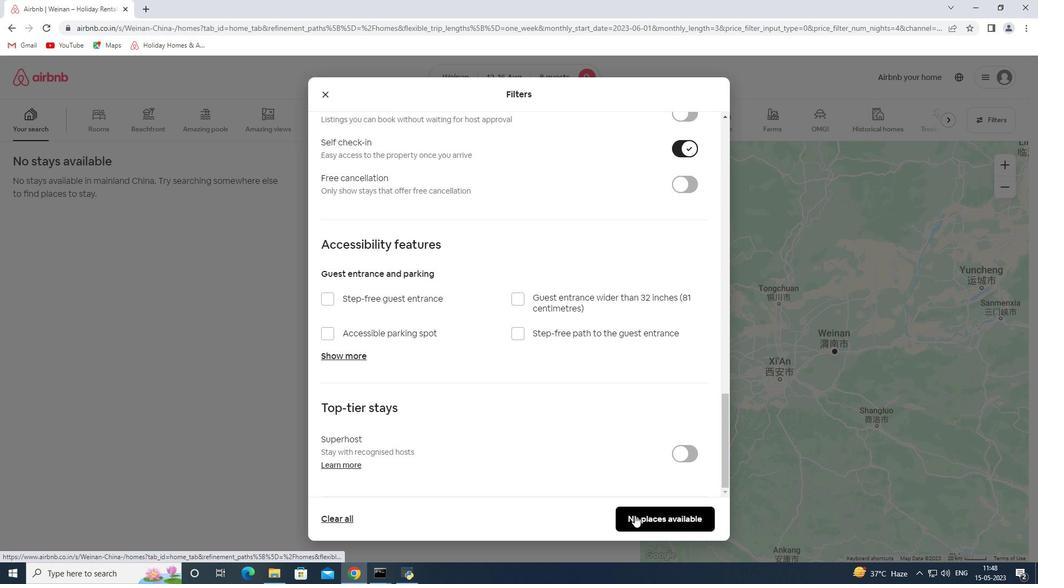 
